 Task: Search one way flight ticket for 1 adult, 1 child, 1 infant in seat in premium economy from Bloomington/normal: Central Illinois Regional Airport At Bloomington-normal to Indianapolis: Indianapolis International Airport on 8-5-2023. Choice of flights is Royal air maroc. Number of bags: 2 carry on bags and 4 checked bags. Price is upto 81000. Outbound departure time preference is 8:45.
Action: Mouse moved to (302, 277)
Screenshot: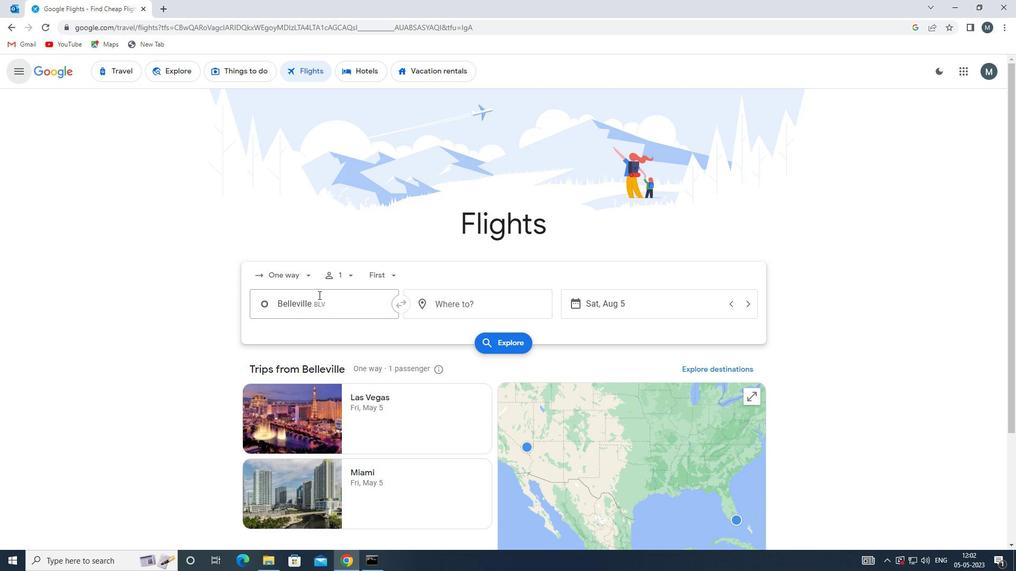 
Action: Mouse pressed left at (302, 277)
Screenshot: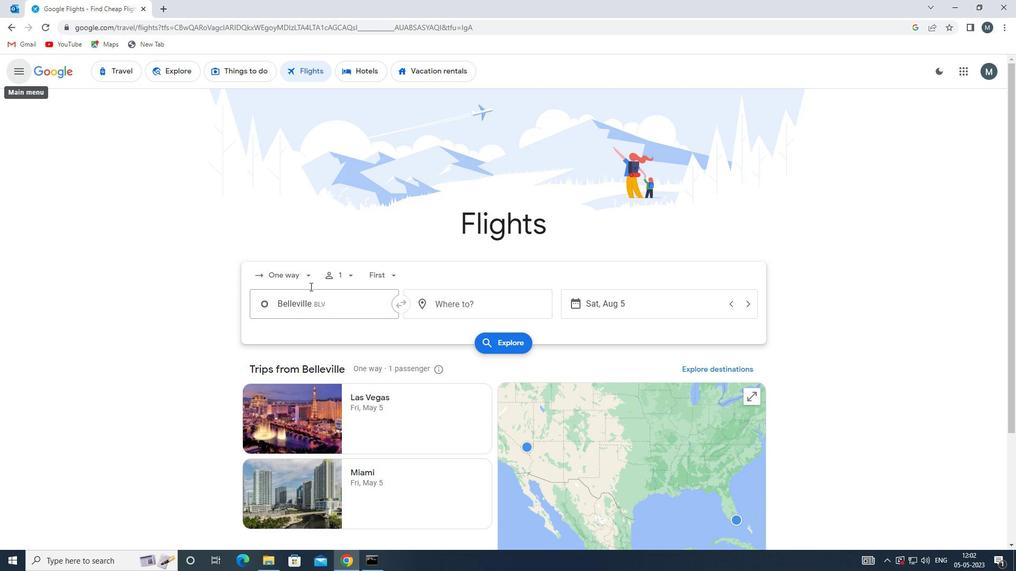 
Action: Mouse moved to (317, 320)
Screenshot: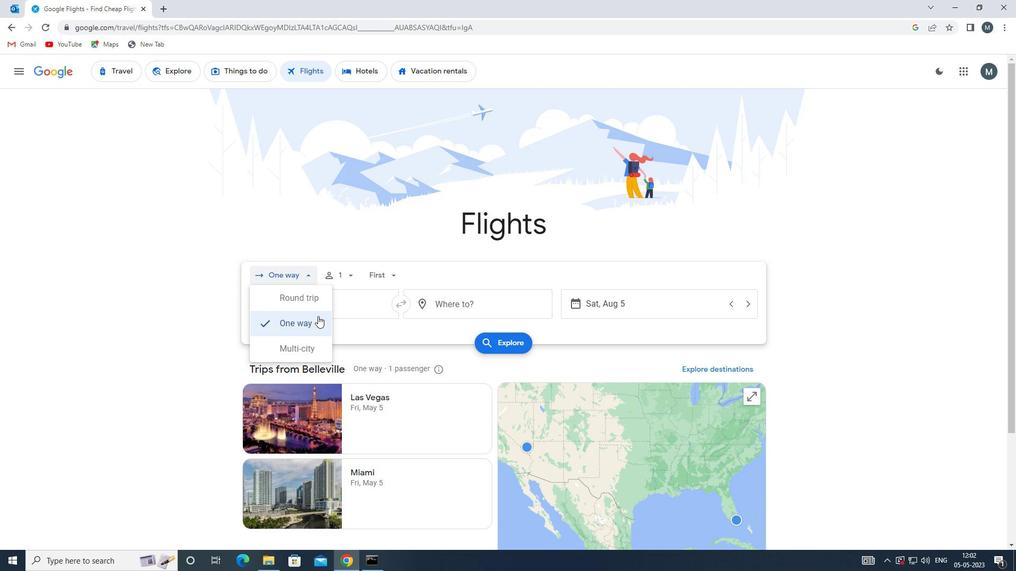 
Action: Mouse pressed left at (317, 320)
Screenshot: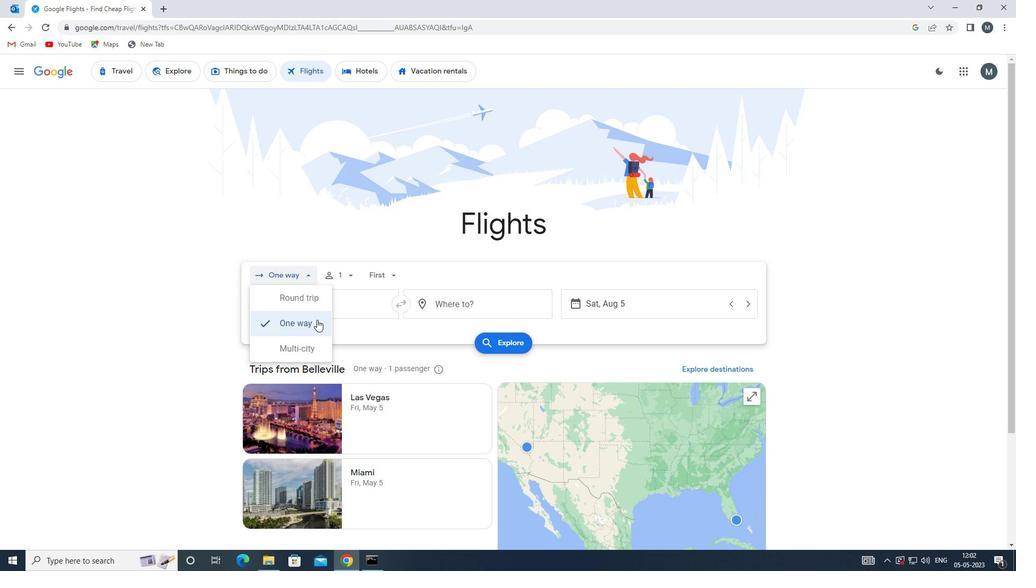 
Action: Mouse moved to (343, 272)
Screenshot: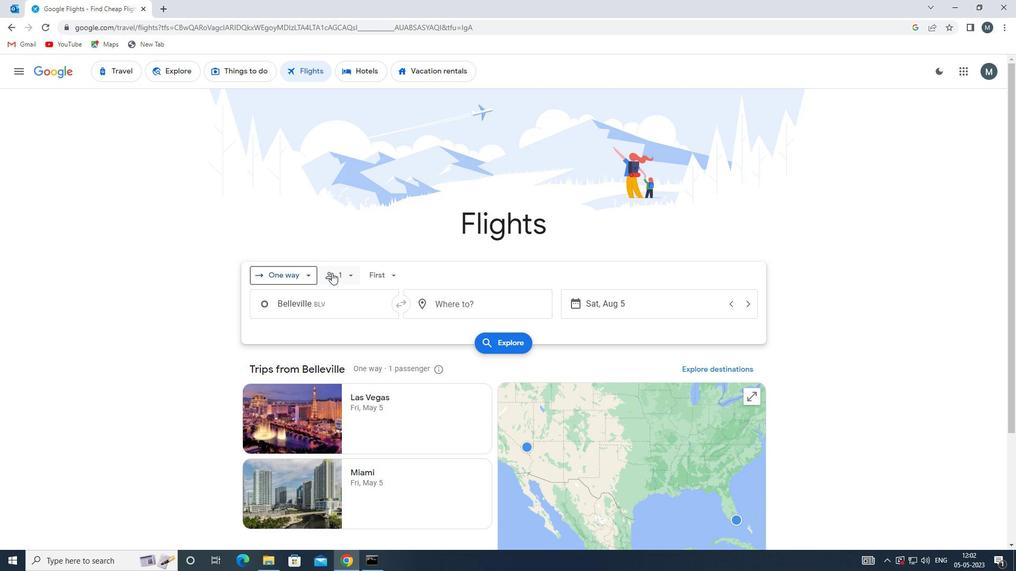 
Action: Mouse pressed left at (343, 272)
Screenshot: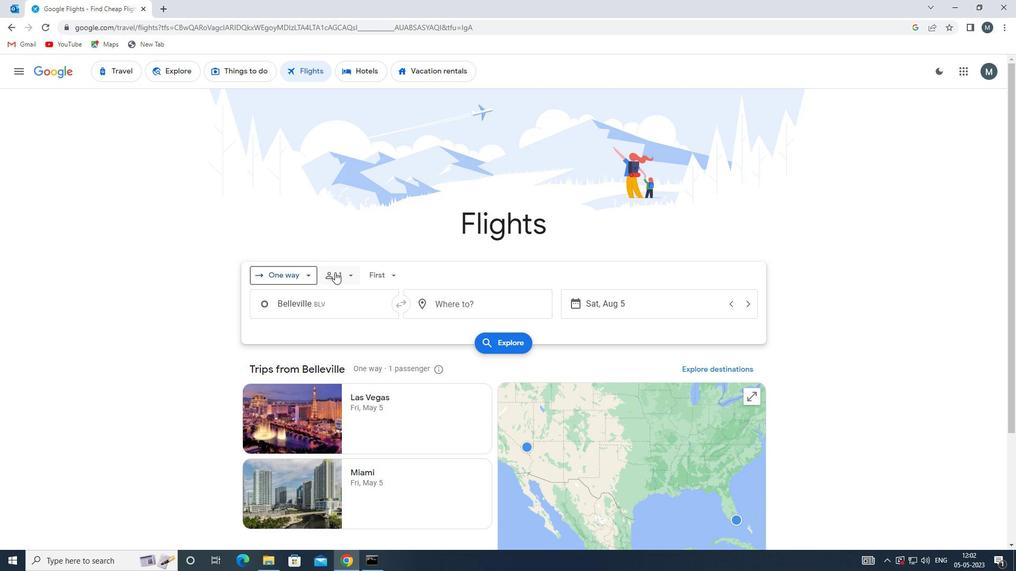 
Action: Mouse moved to (433, 331)
Screenshot: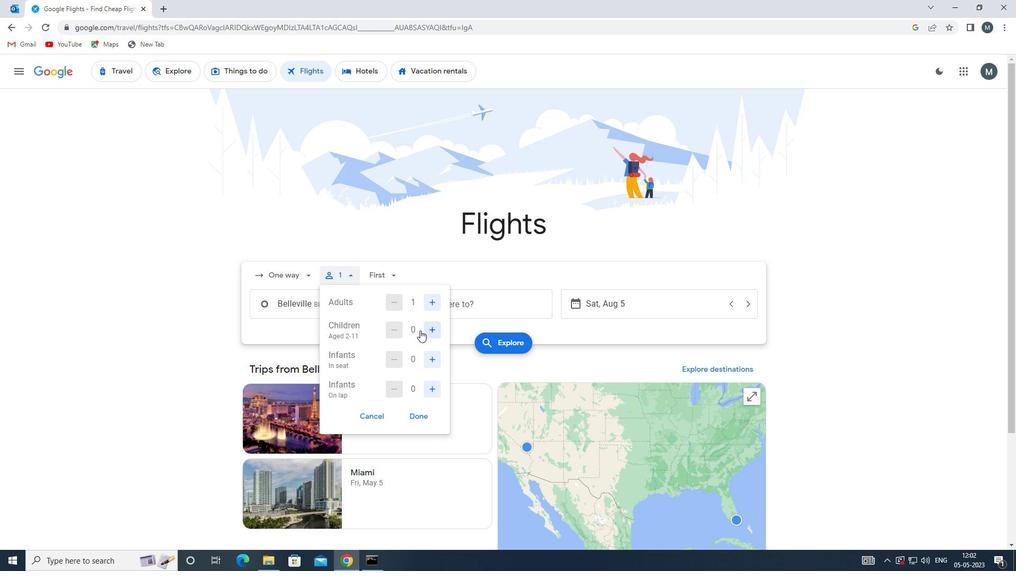
Action: Mouse pressed left at (433, 331)
Screenshot: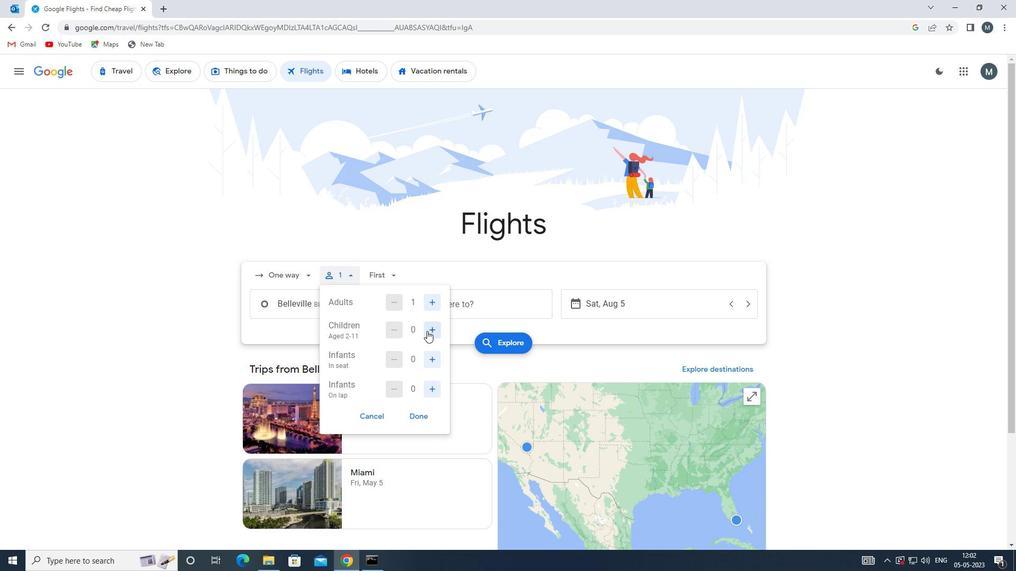 
Action: Mouse moved to (435, 357)
Screenshot: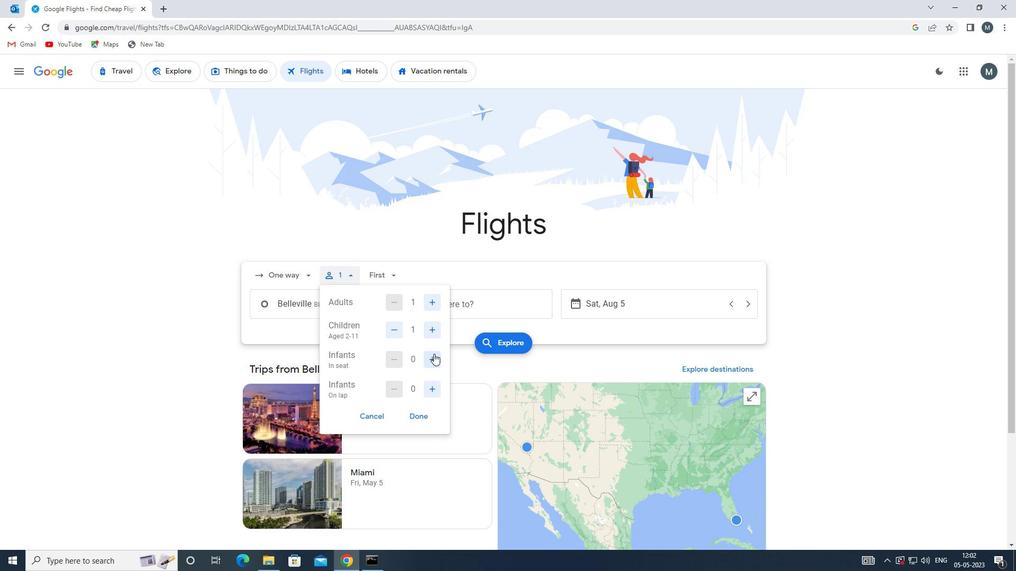 
Action: Mouse pressed left at (435, 357)
Screenshot: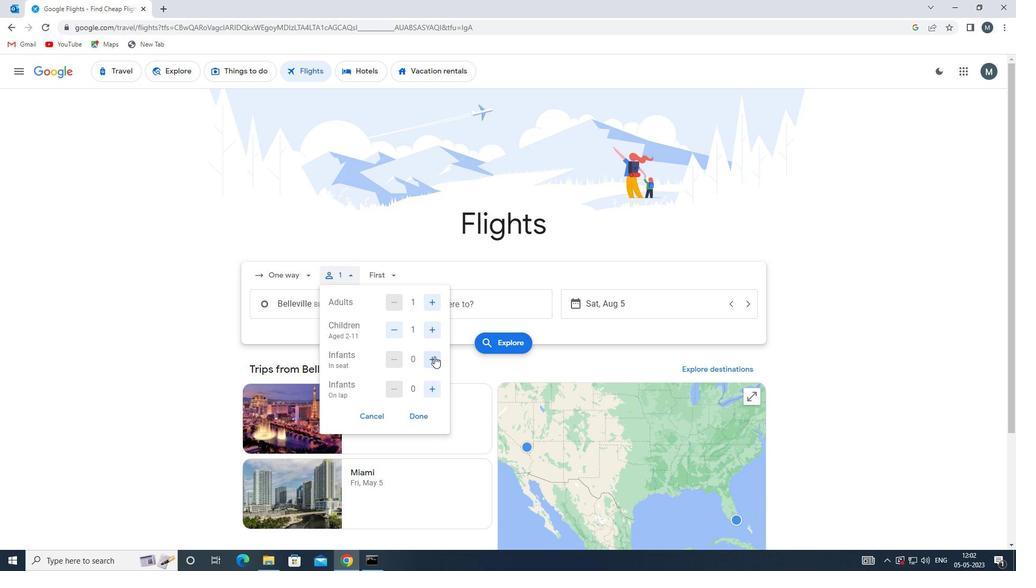 
Action: Mouse moved to (430, 418)
Screenshot: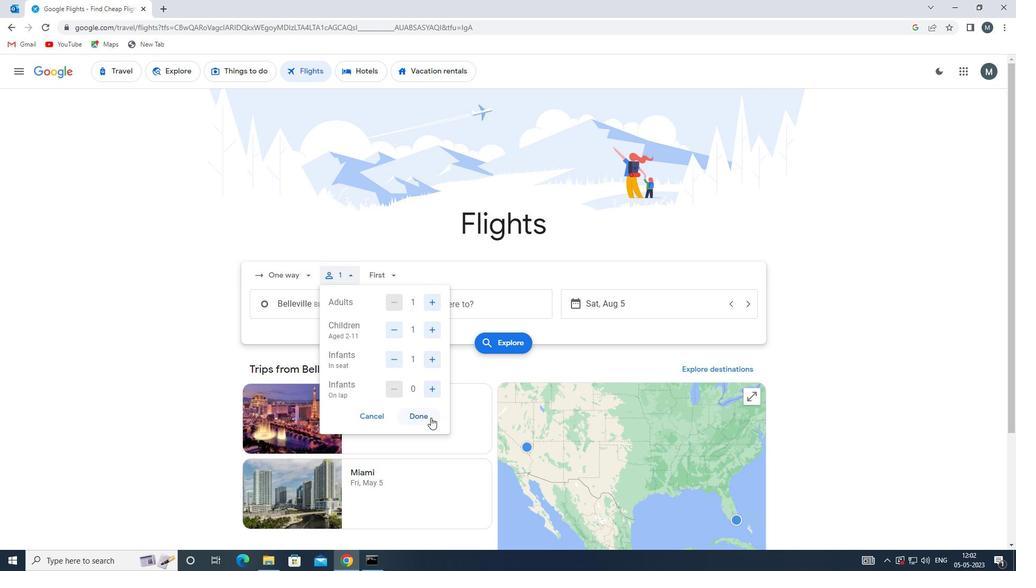 
Action: Mouse pressed left at (430, 418)
Screenshot: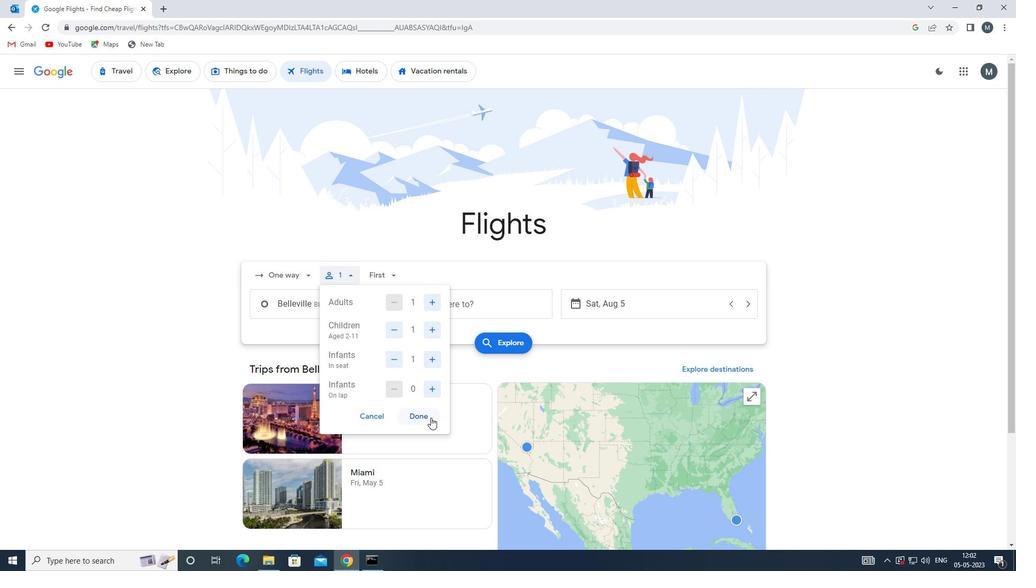 
Action: Mouse moved to (389, 277)
Screenshot: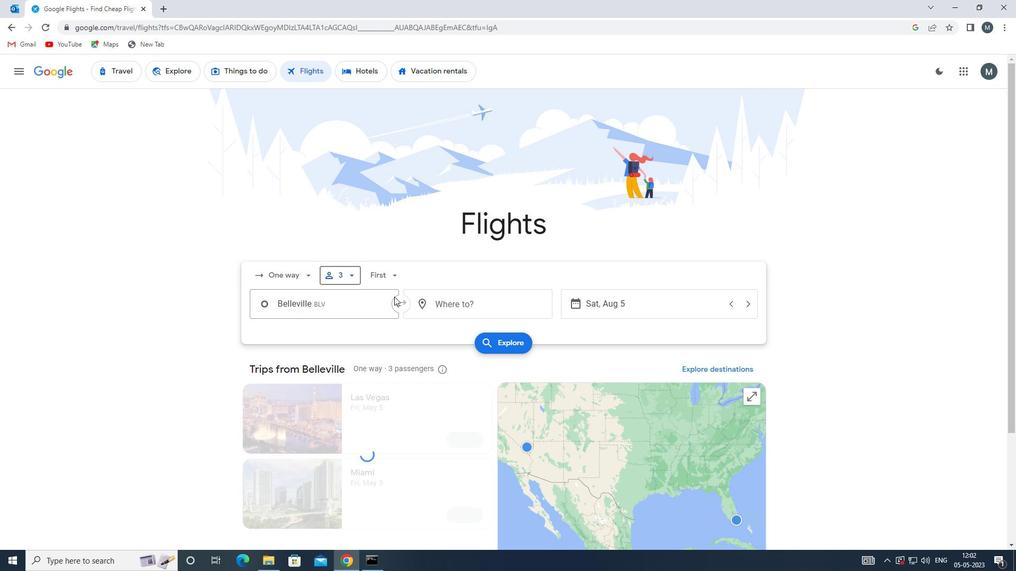 
Action: Mouse pressed left at (389, 277)
Screenshot: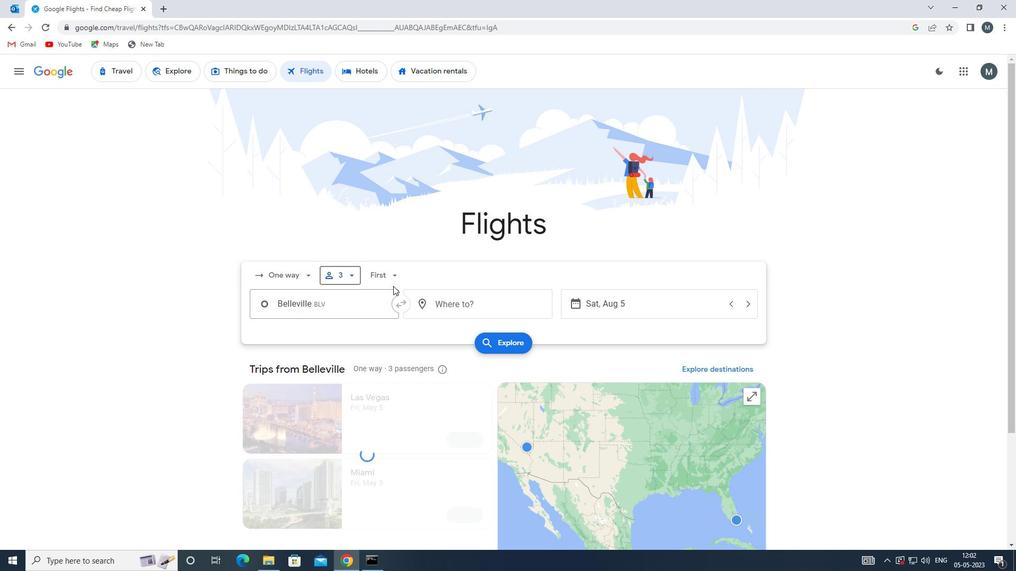 
Action: Mouse moved to (407, 320)
Screenshot: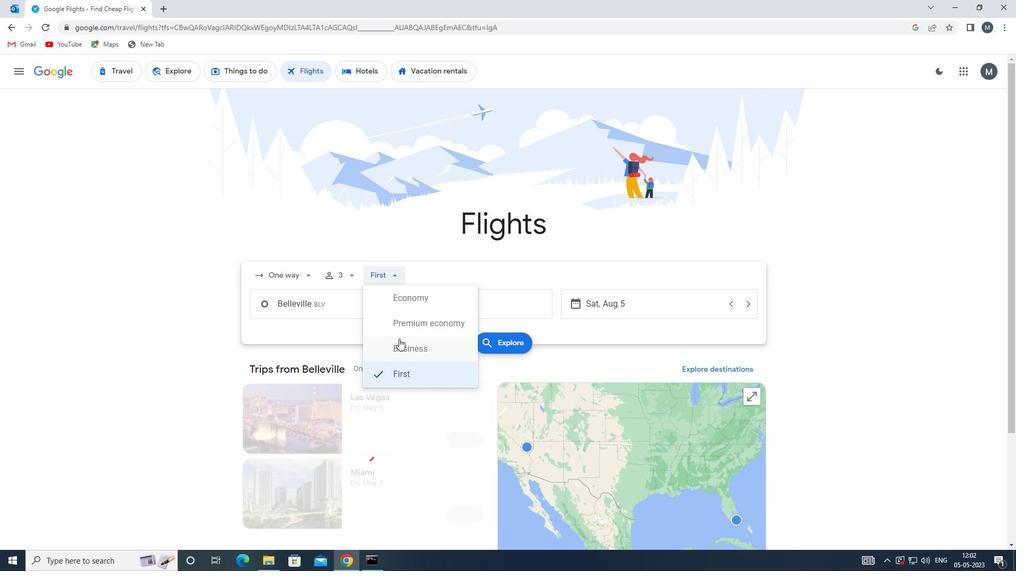 
Action: Mouse pressed left at (407, 320)
Screenshot: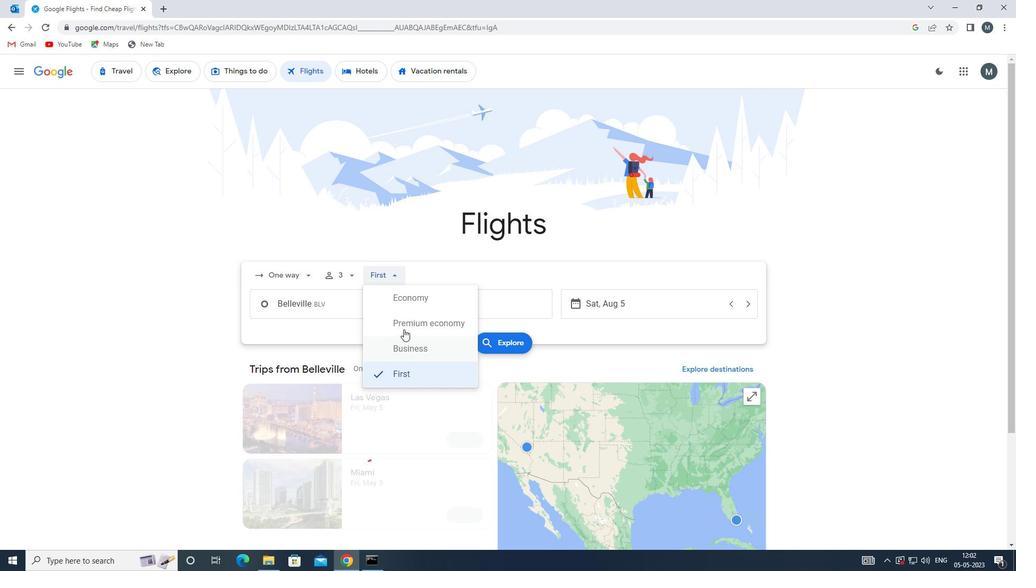 
Action: Mouse moved to (346, 309)
Screenshot: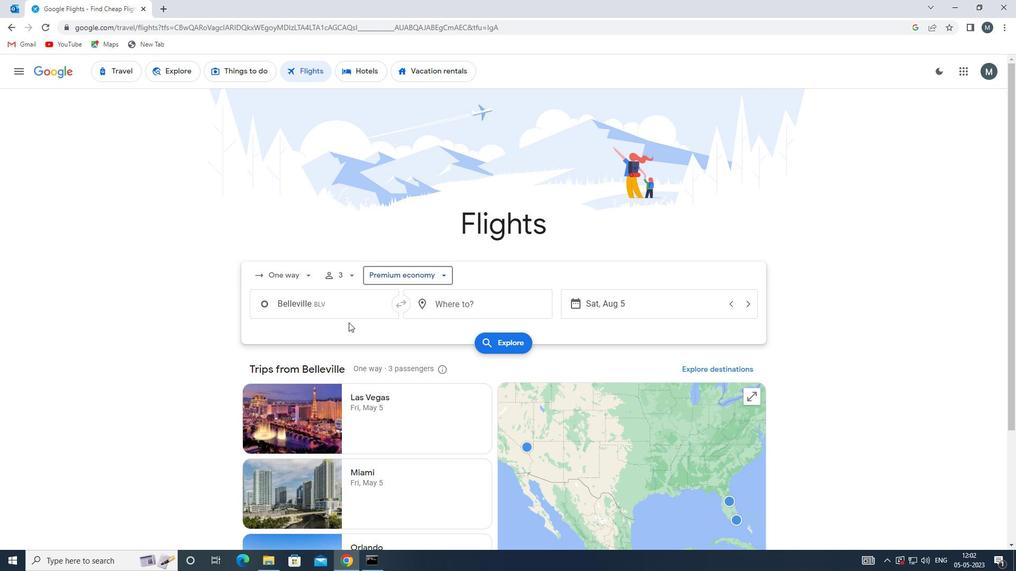 
Action: Mouse pressed left at (346, 309)
Screenshot: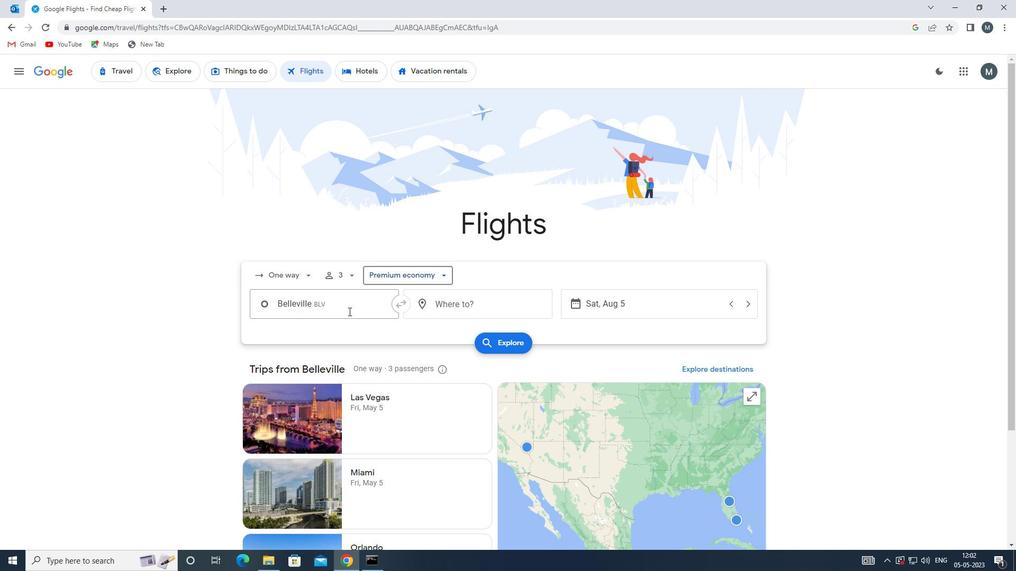 
Action: Key pressed cental<Key.space><Key.backspace><Key.backspace><Key.backspace>ral<Key.space>ill
Screenshot: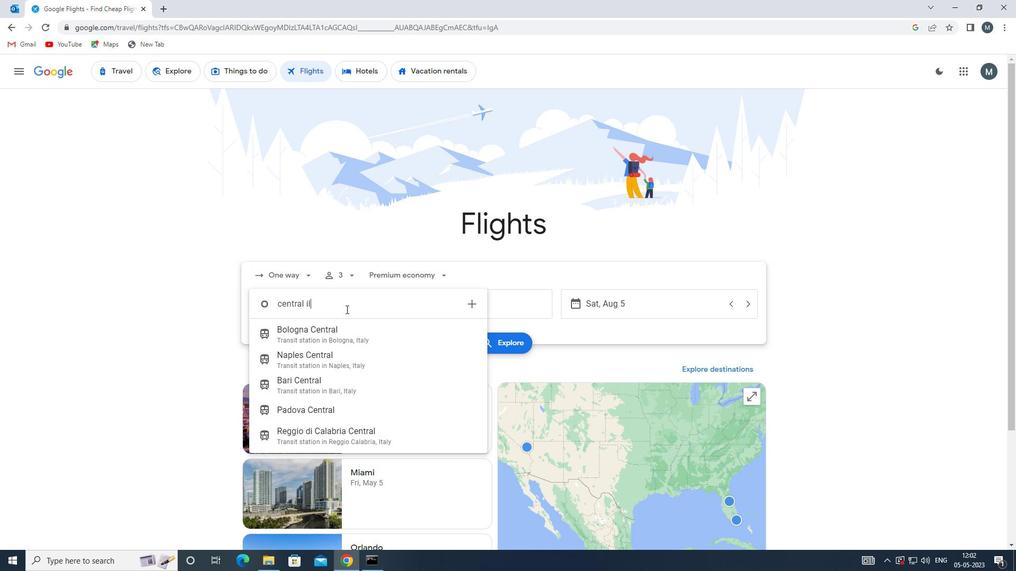 
Action: Mouse moved to (368, 326)
Screenshot: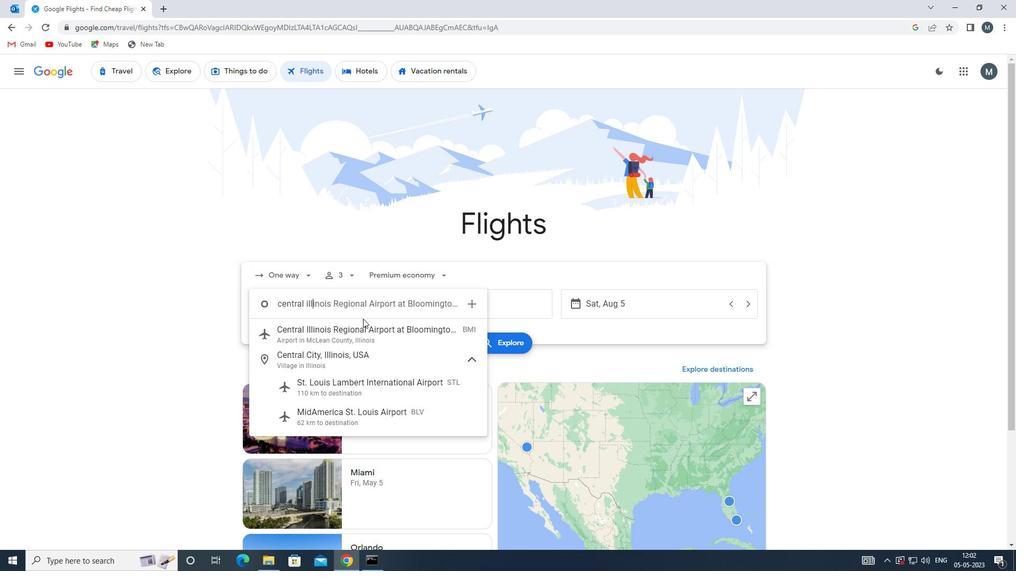 
Action: Mouse pressed left at (368, 326)
Screenshot: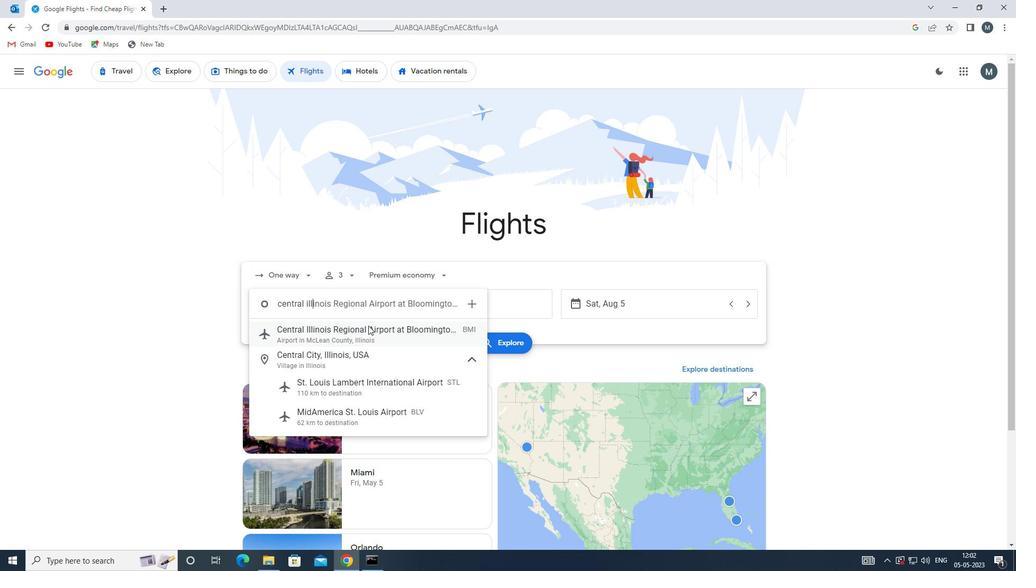 
Action: Mouse moved to (489, 301)
Screenshot: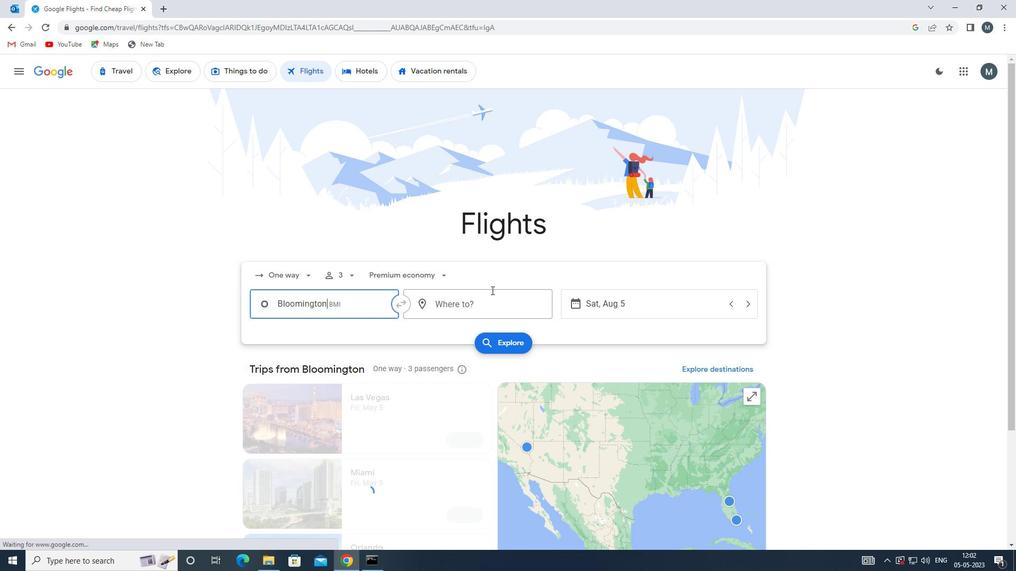 
Action: Mouse pressed left at (489, 301)
Screenshot: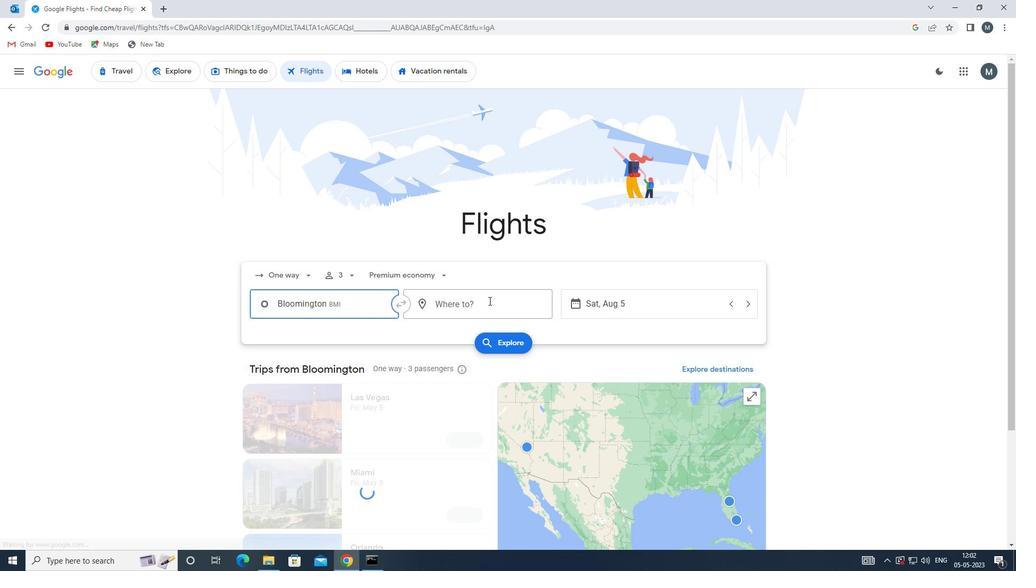 
Action: Key pressed ind
Screenshot: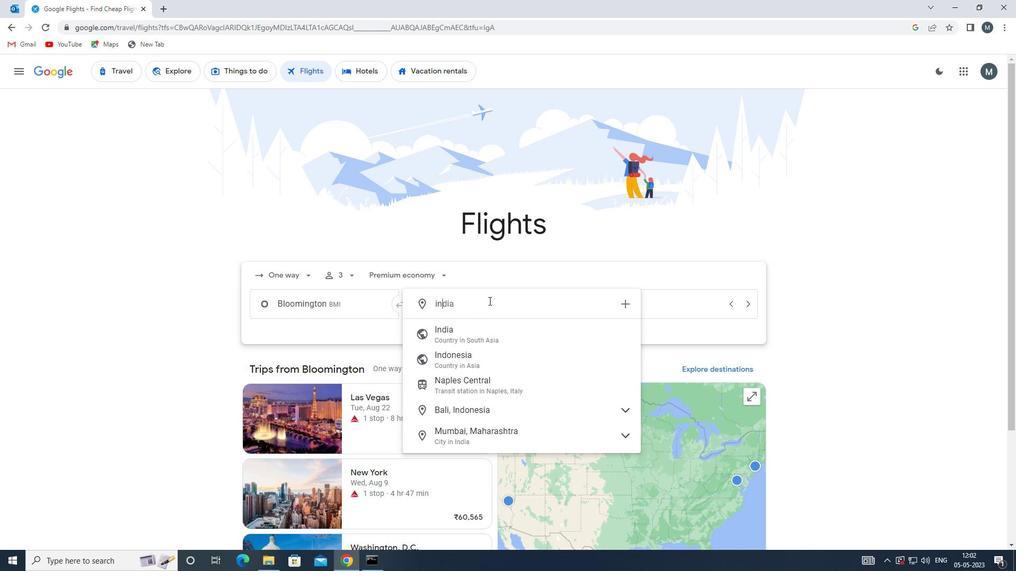 
Action: Mouse moved to (484, 330)
Screenshot: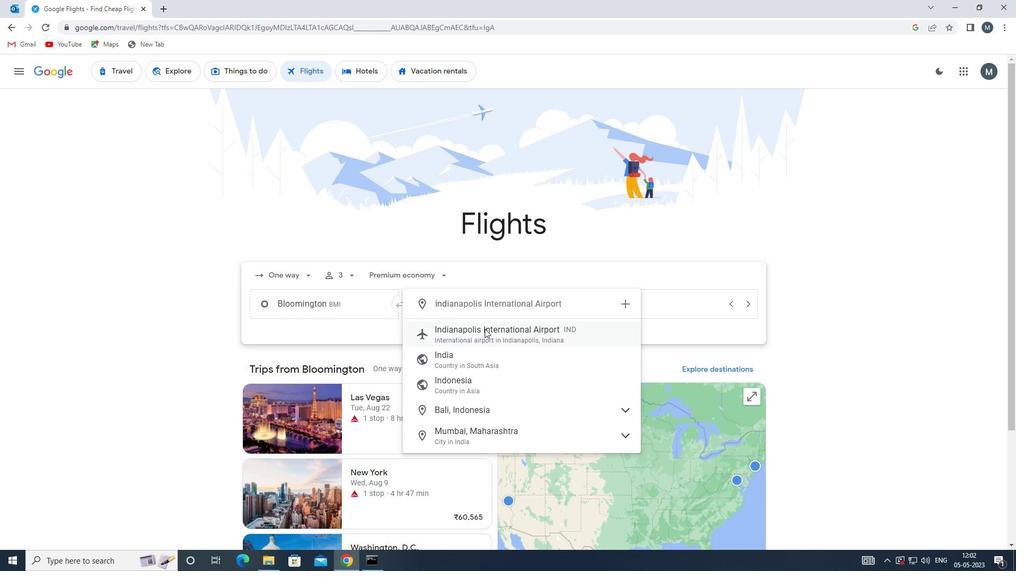 
Action: Mouse pressed left at (484, 330)
Screenshot: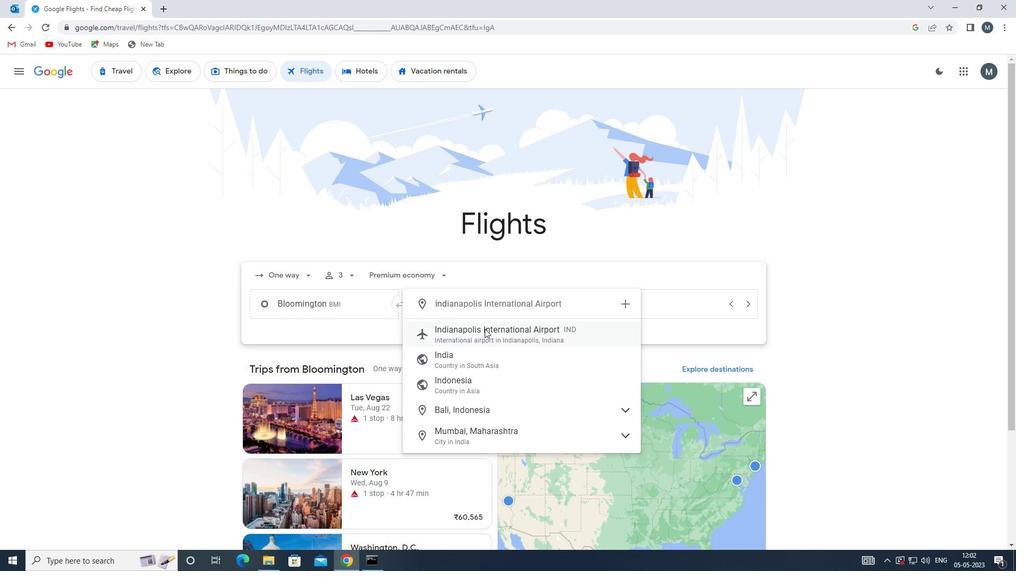 
Action: Mouse moved to (595, 310)
Screenshot: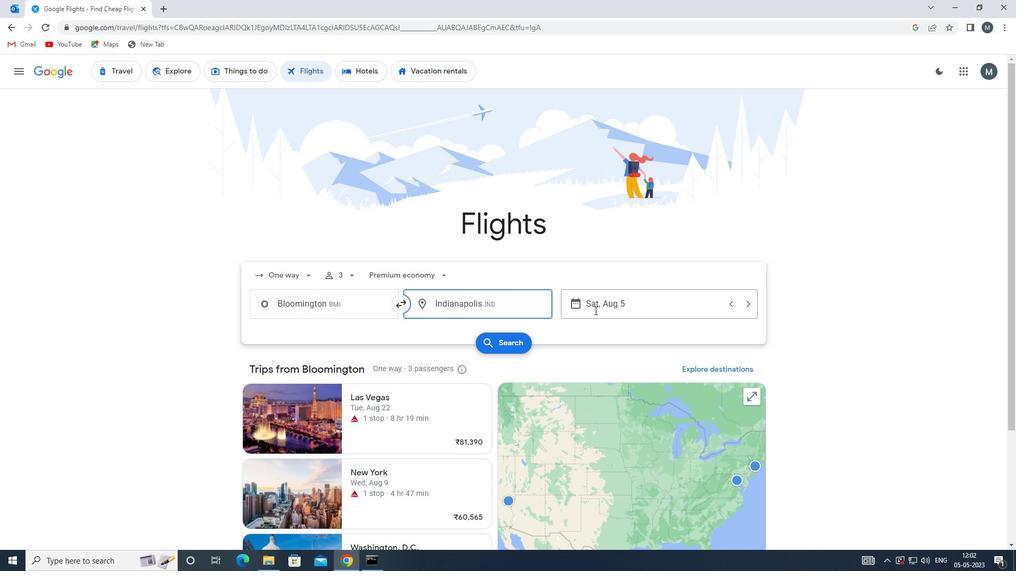 
Action: Mouse pressed left at (595, 310)
Screenshot: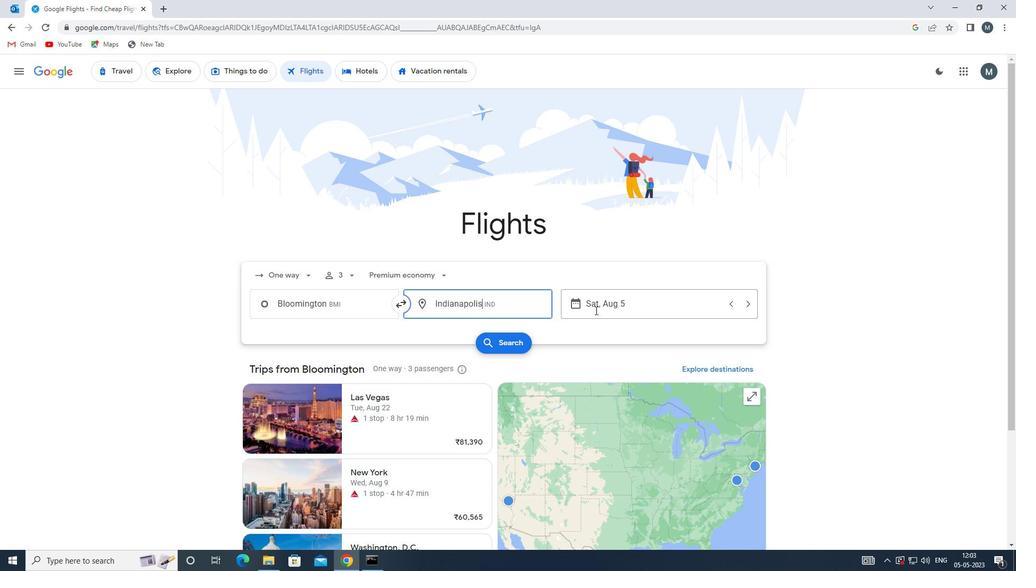 
Action: Mouse moved to (532, 360)
Screenshot: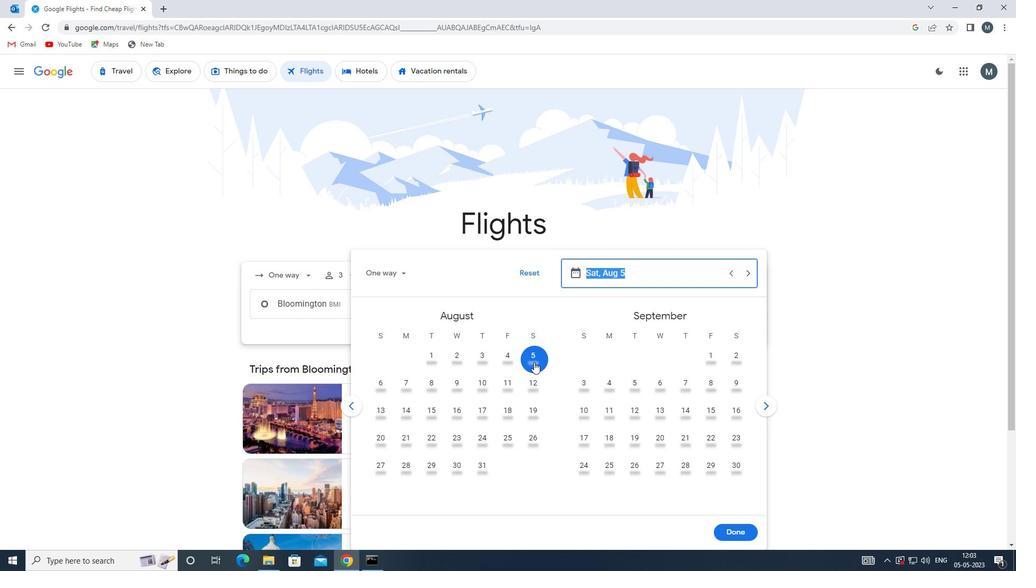 
Action: Mouse pressed left at (532, 360)
Screenshot: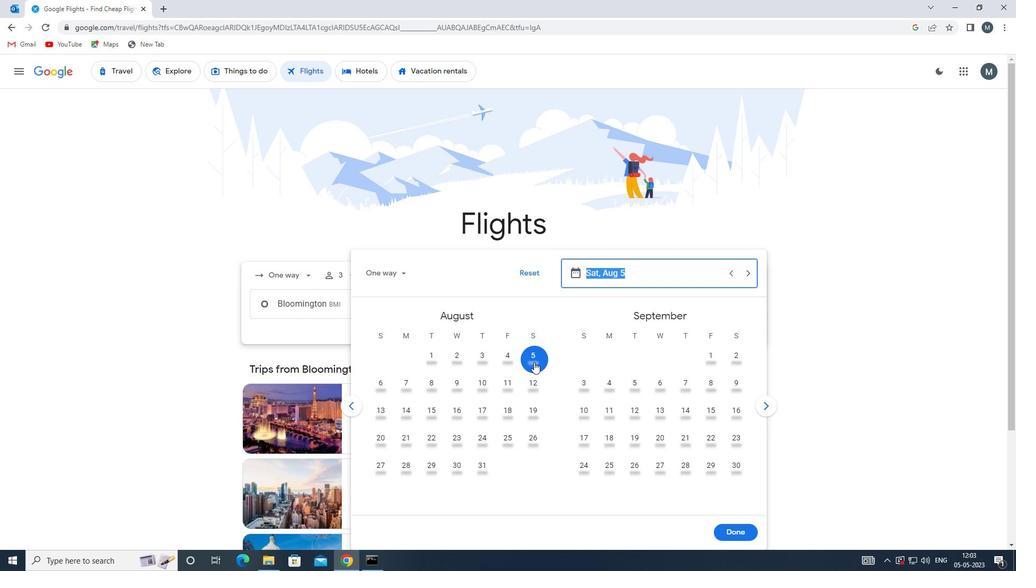 
Action: Mouse moved to (734, 540)
Screenshot: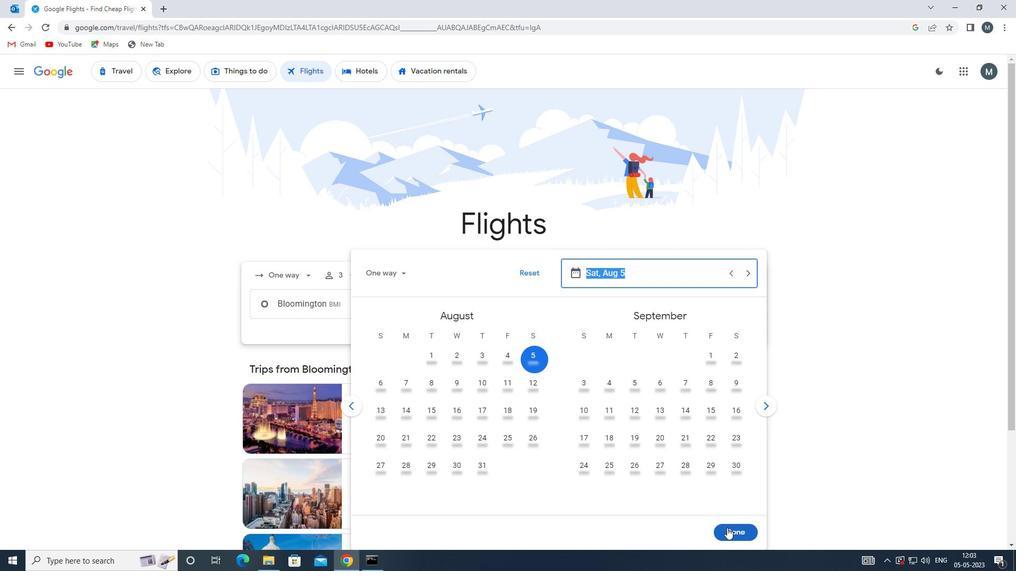 
Action: Mouse pressed left at (734, 540)
Screenshot: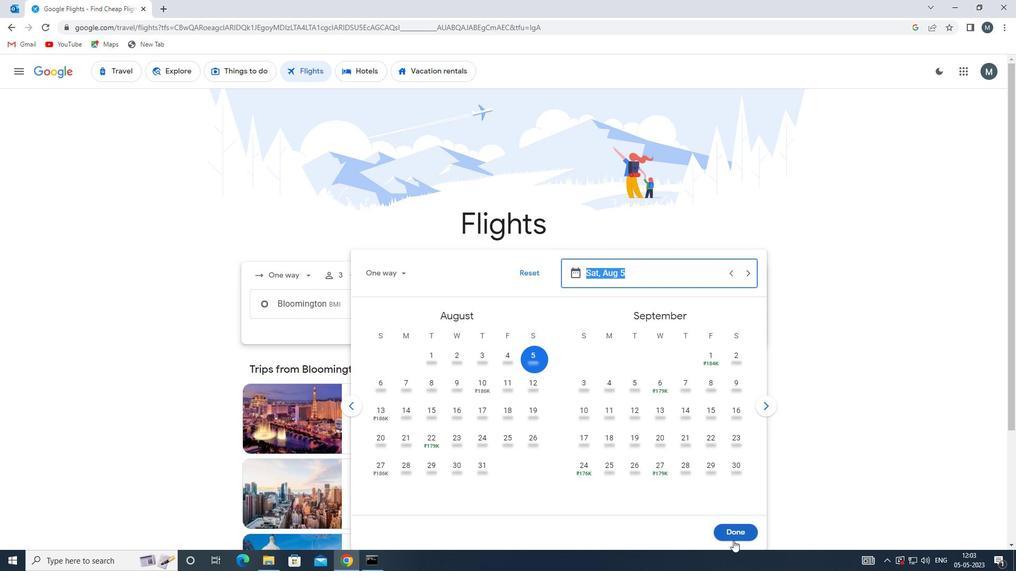 
Action: Mouse moved to (497, 342)
Screenshot: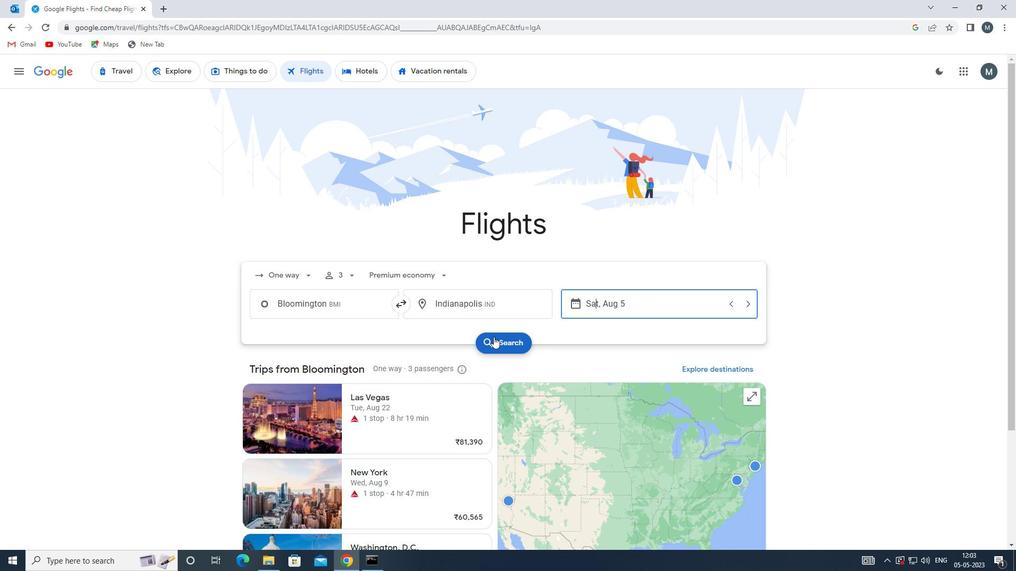 
Action: Mouse pressed left at (497, 342)
Screenshot: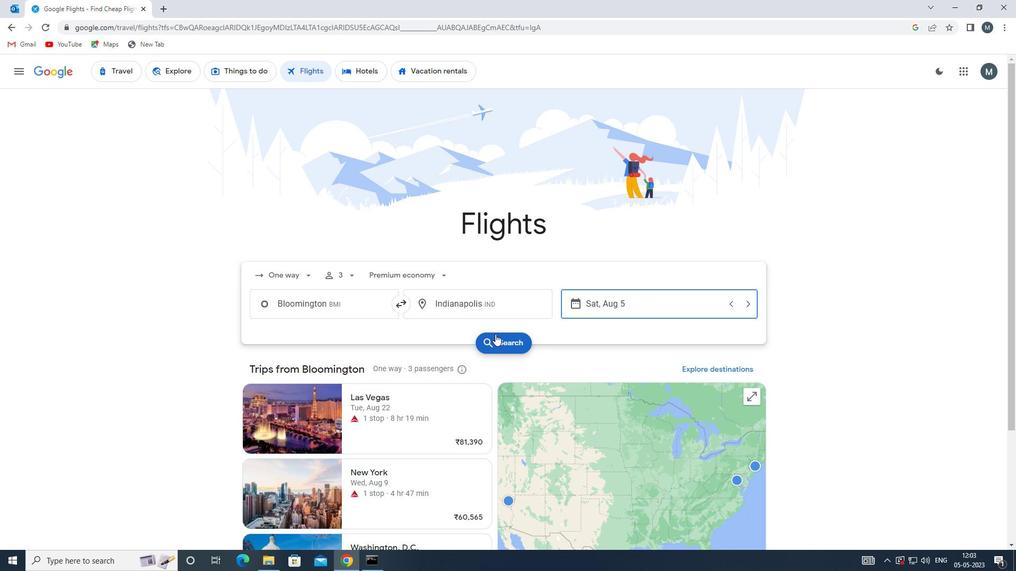 
Action: Mouse moved to (252, 166)
Screenshot: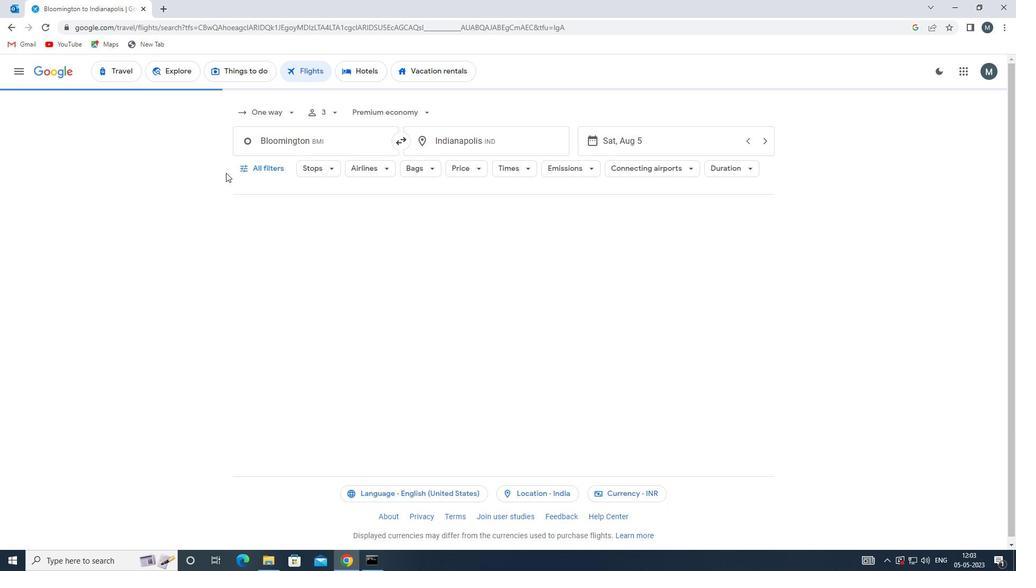 
Action: Mouse pressed left at (252, 166)
Screenshot: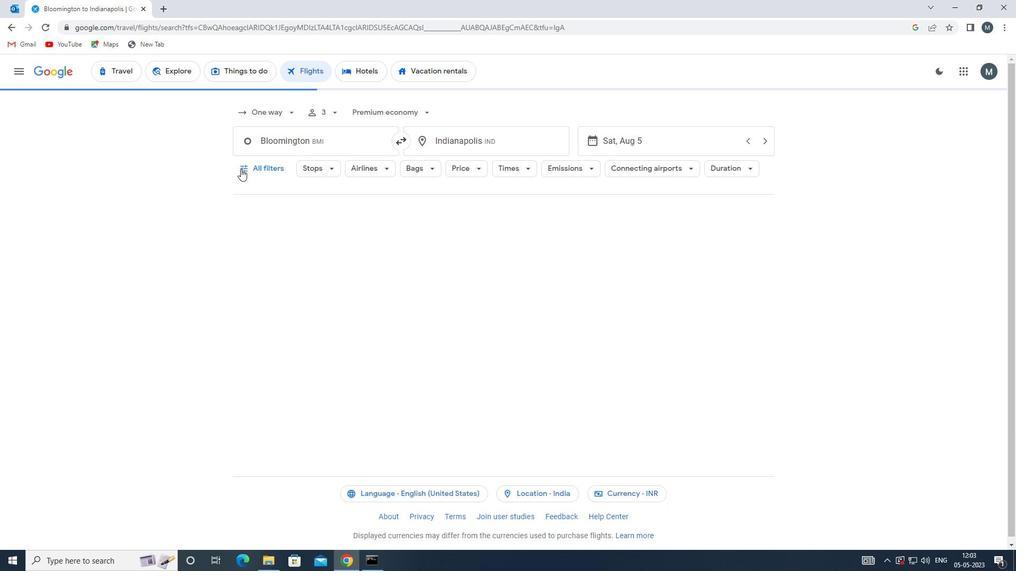 
Action: Mouse moved to (262, 301)
Screenshot: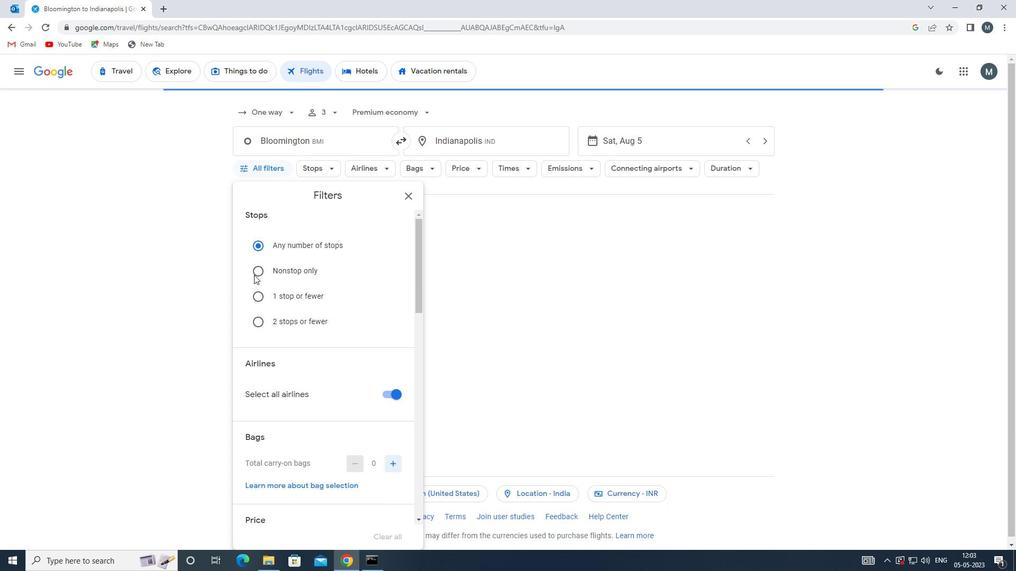 
Action: Mouse scrolled (262, 300) with delta (0, 0)
Screenshot: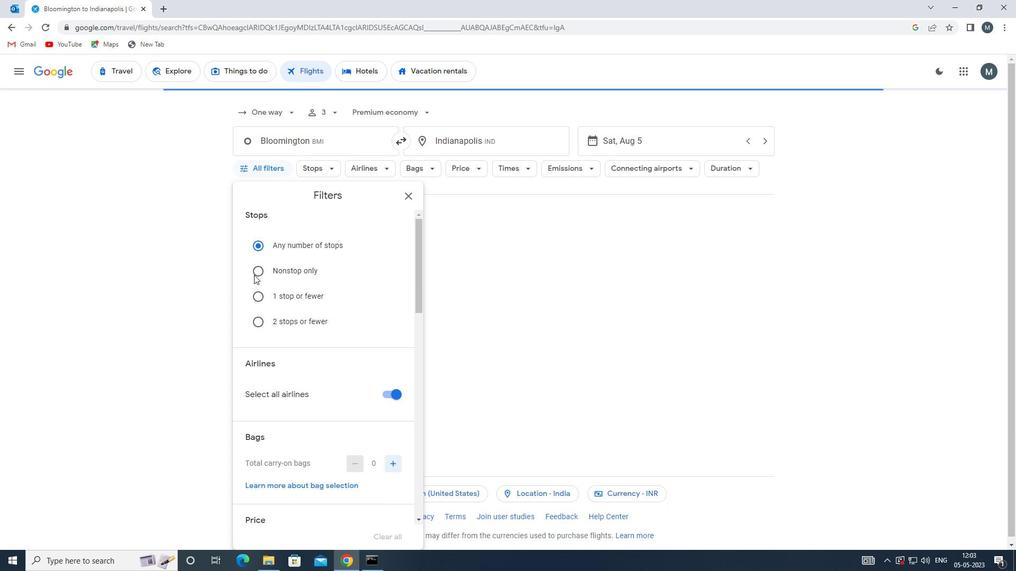 
Action: Mouse moved to (266, 310)
Screenshot: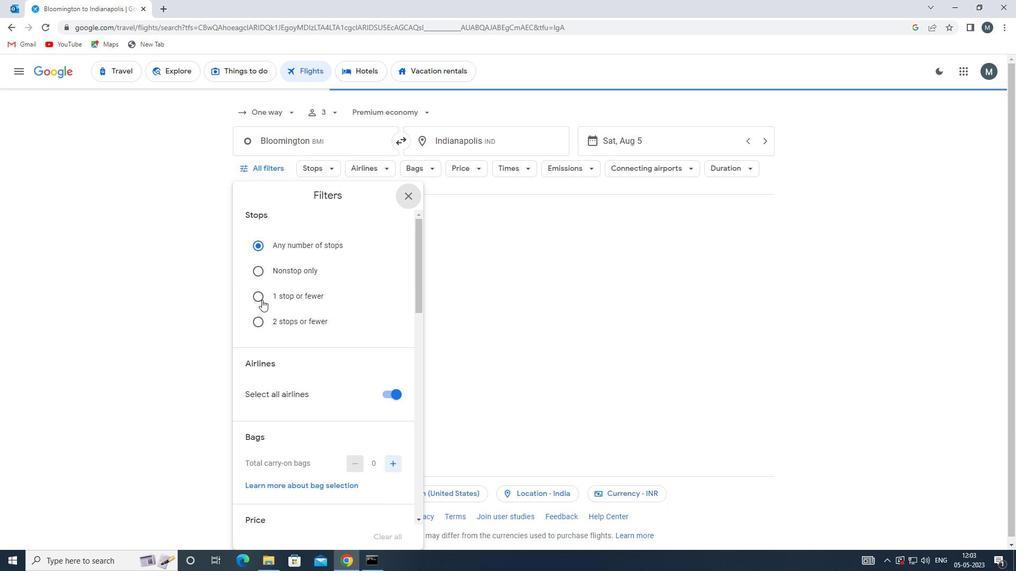 
Action: Mouse scrolled (266, 310) with delta (0, 0)
Screenshot: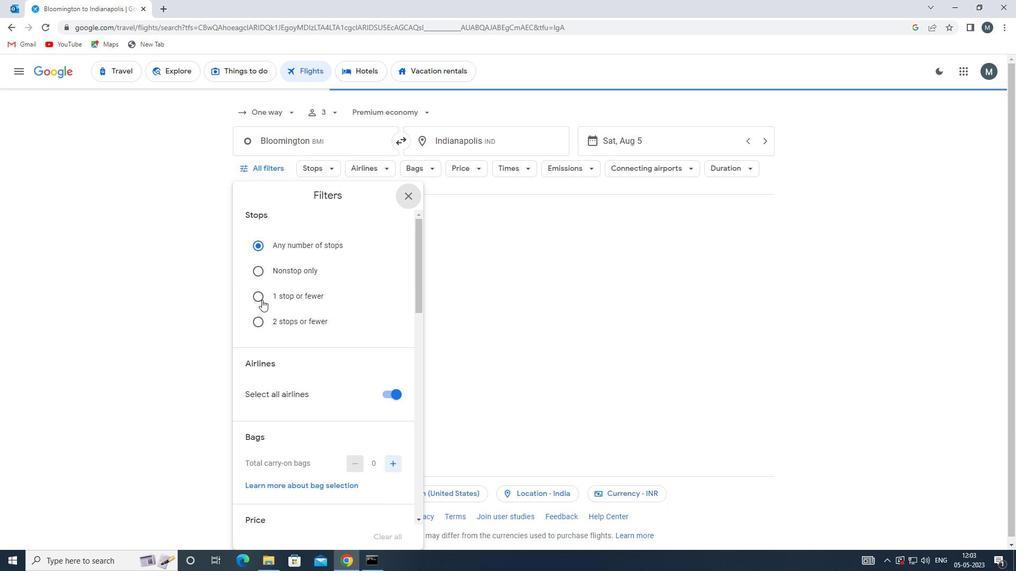 
Action: Mouse moved to (384, 301)
Screenshot: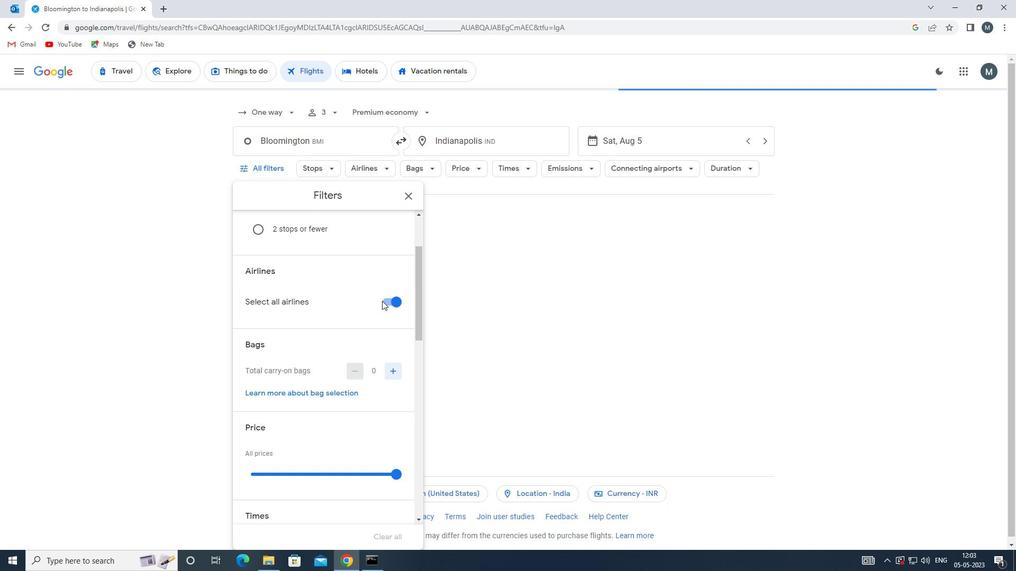 
Action: Mouse pressed left at (384, 301)
Screenshot: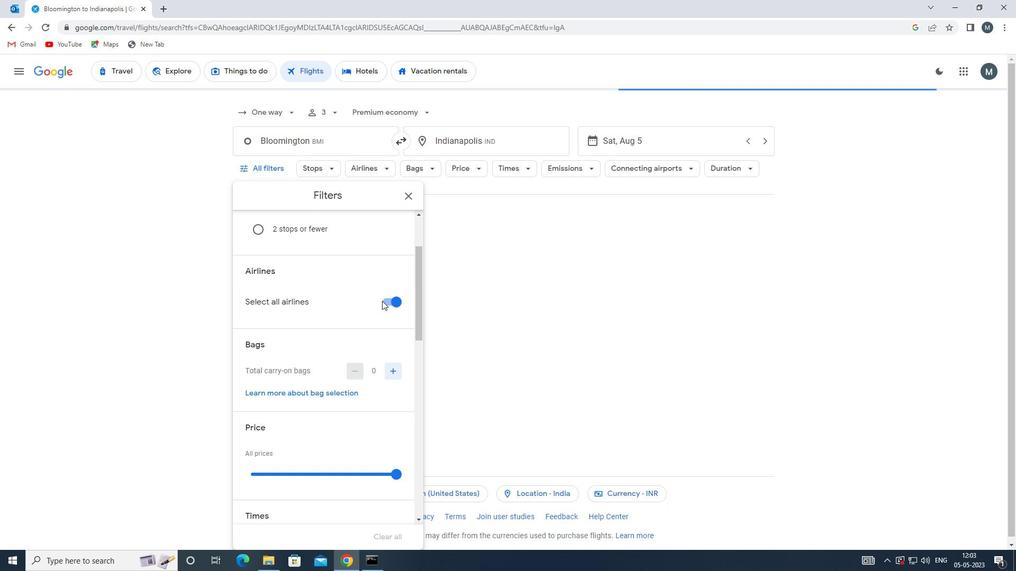 
Action: Mouse moved to (395, 301)
Screenshot: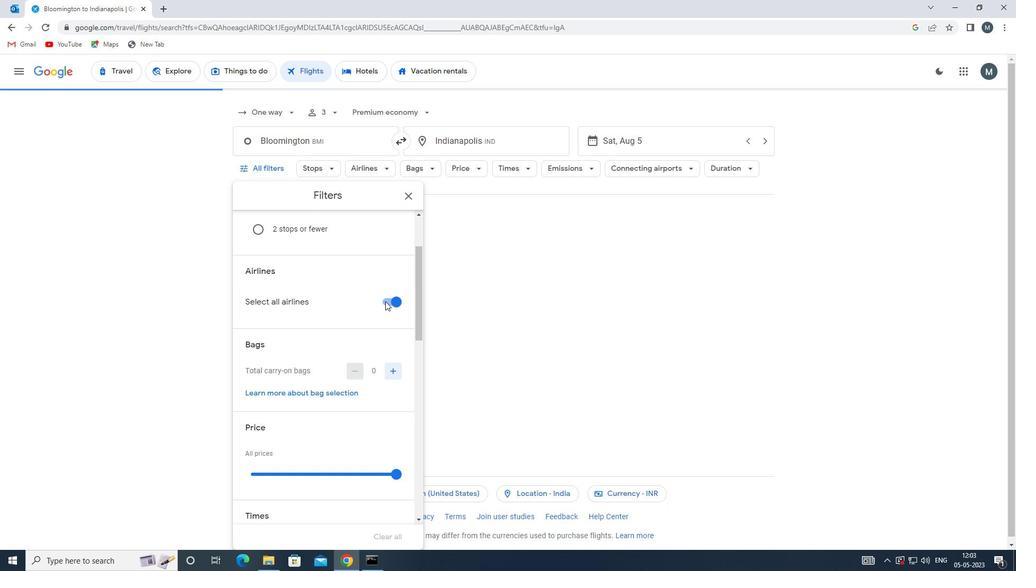 
Action: Mouse pressed left at (395, 301)
Screenshot: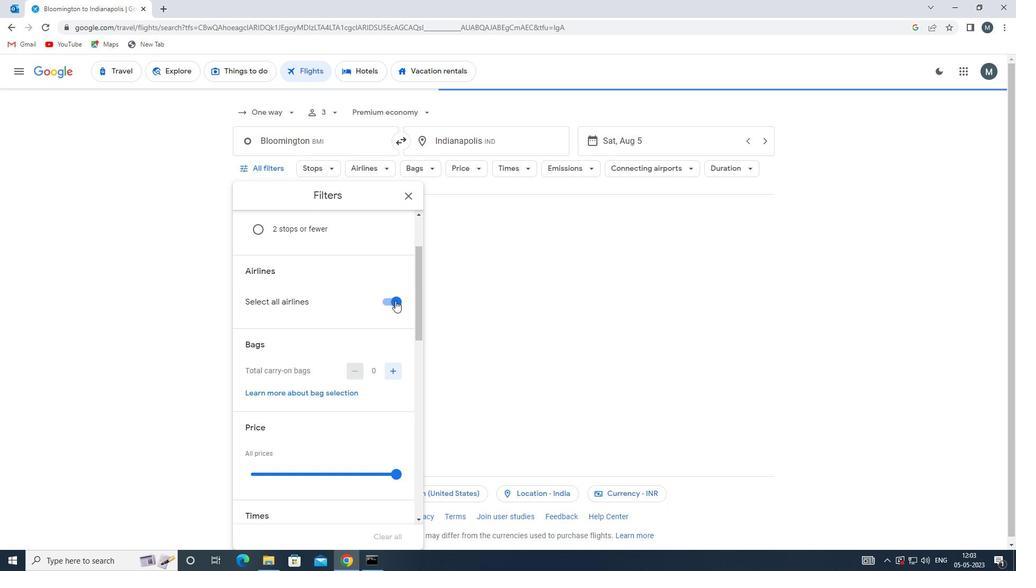 
Action: Mouse moved to (389, 288)
Screenshot: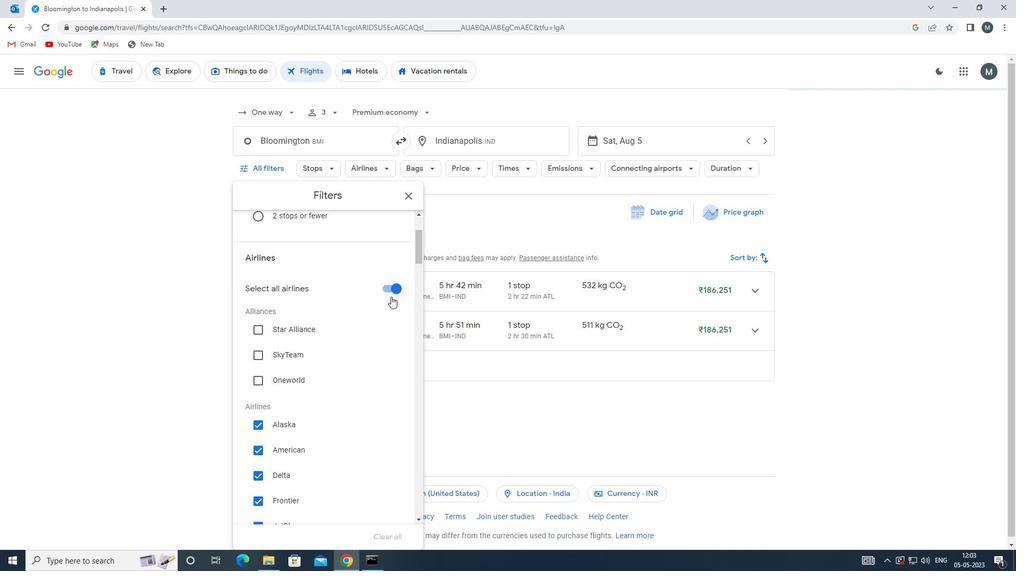 
Action: Mouse pressed left at (389, 288)
Screenshot: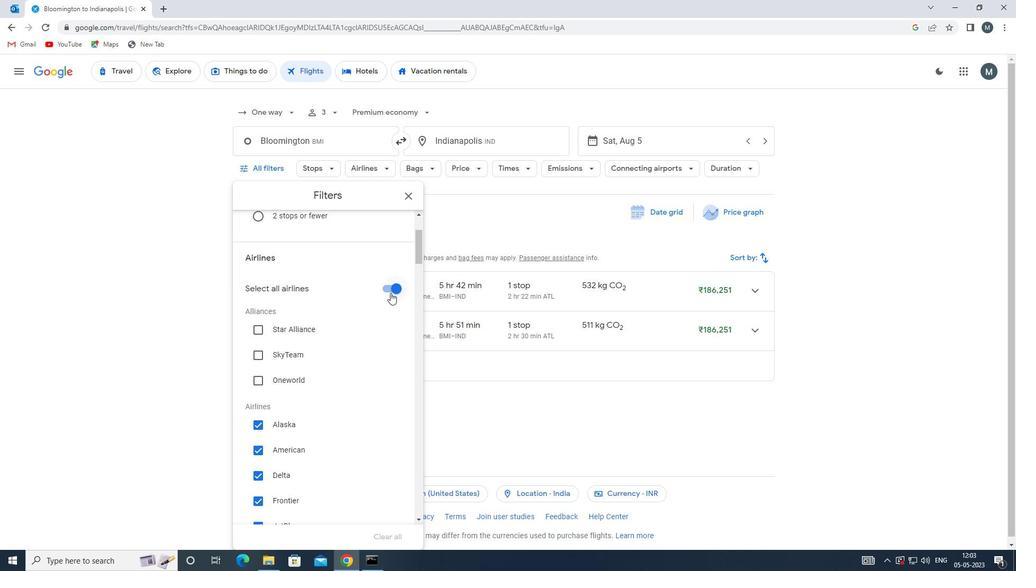
Action: Mouse moved to (343, 284)
Screenshot: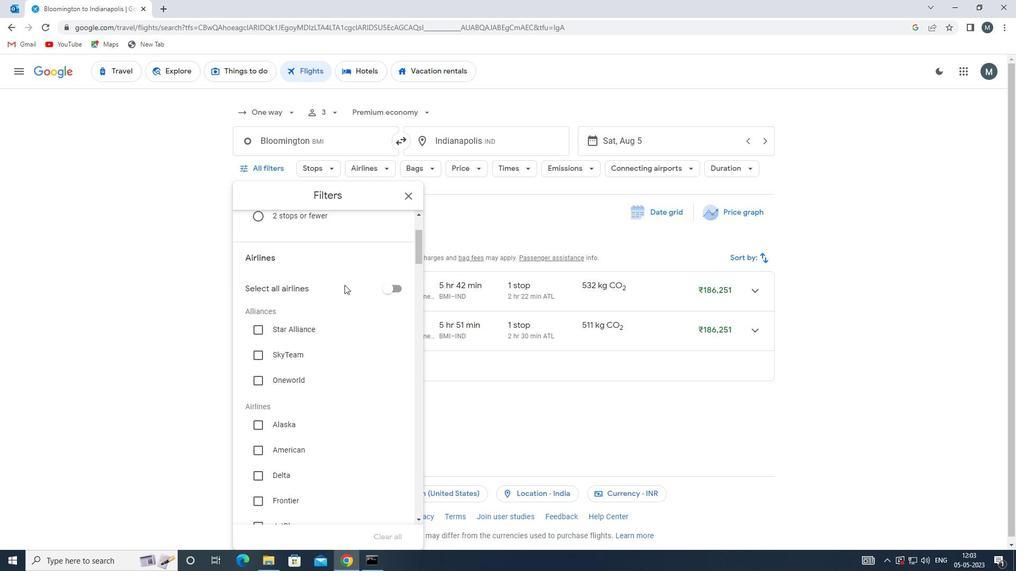 
Action: Mouse scrolled (343, 283) with delta (0, 0)
Screenshot: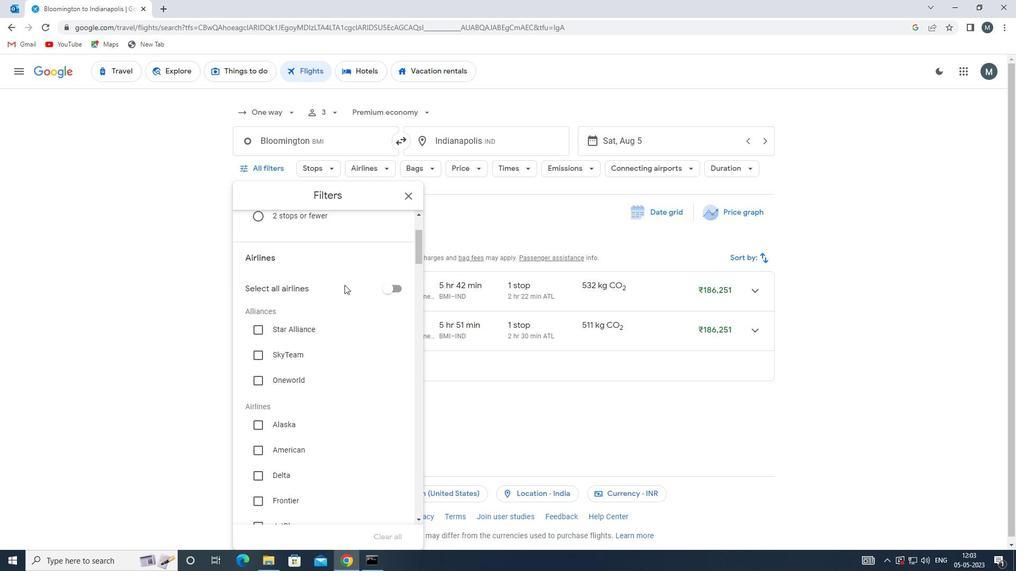 
Action: Mouse moved to (334, 295)
Screenshot: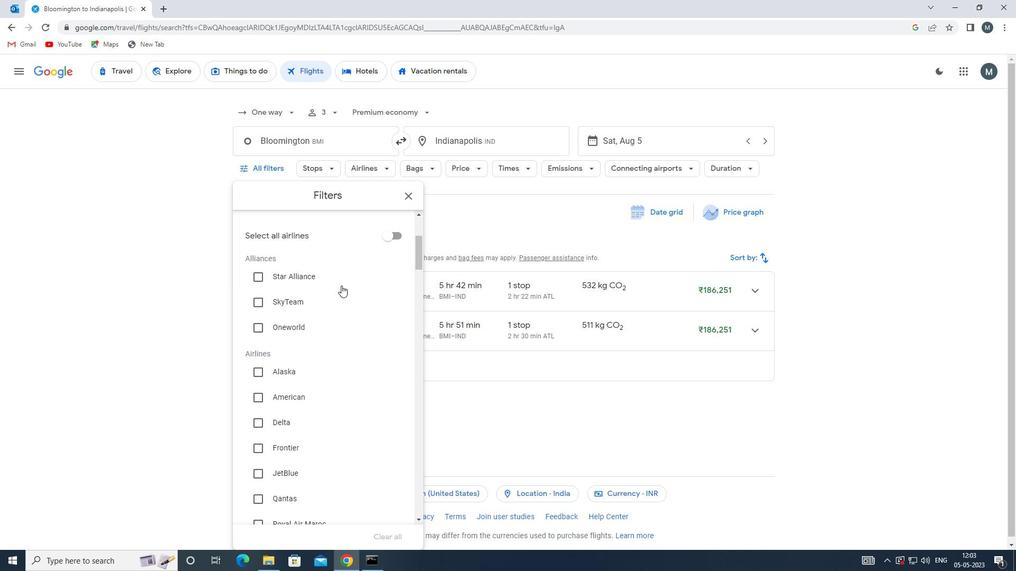 
Action: Mouse scrolled (334, 295) with delta (0, 0)
Screenshot: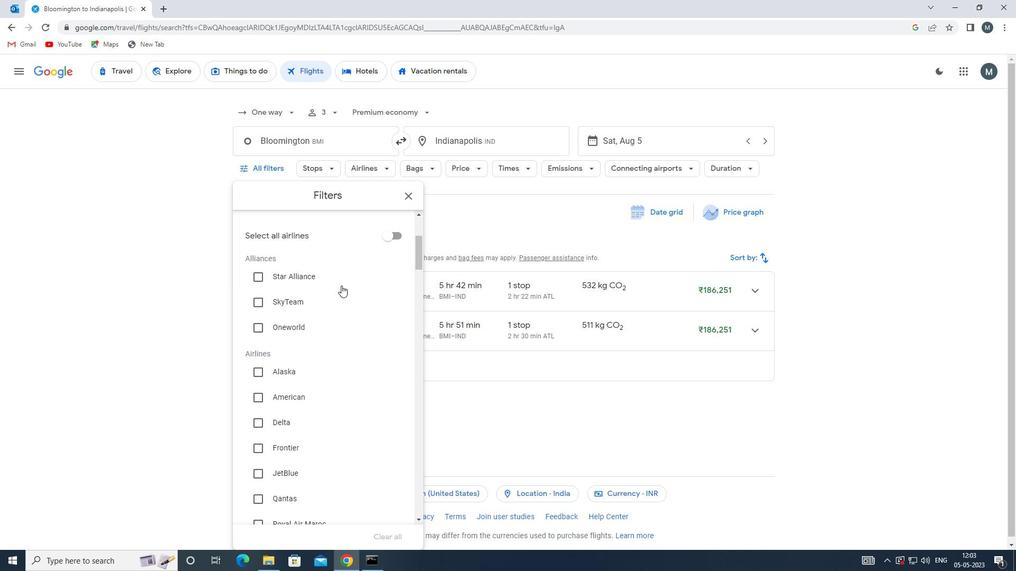 
Action: Mouse moved to (330, 298)
Screenshot: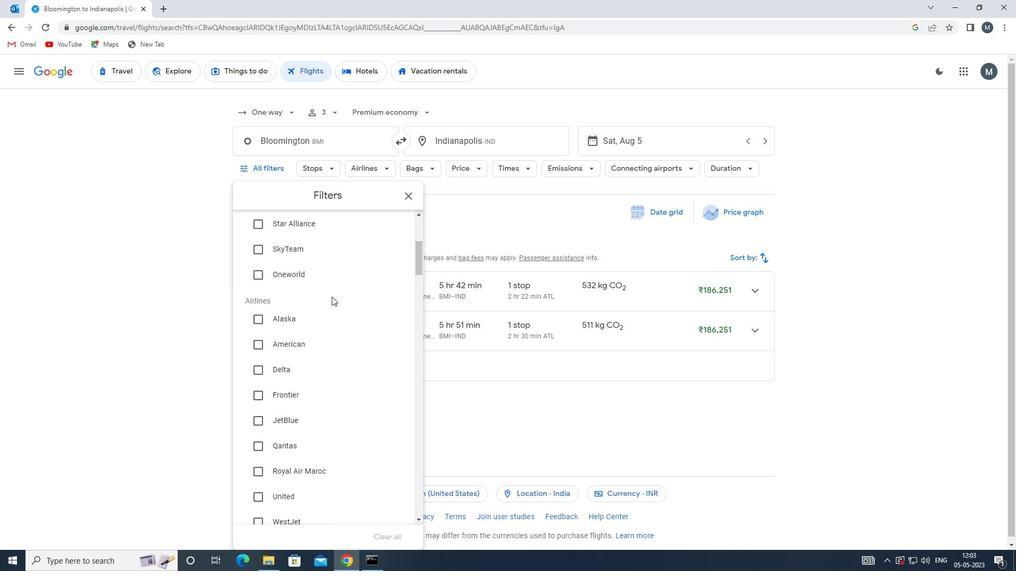 
Action: Mouse scrolled (330, 298) with delta (0, 0)
Screenshot: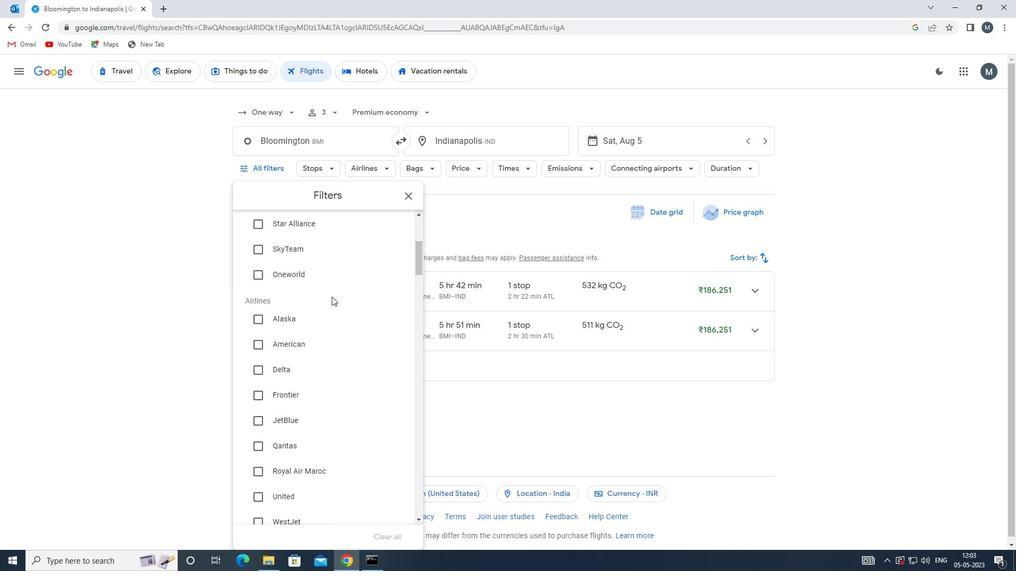 
Action: Mouse moved to (326, 304)
Screenshot: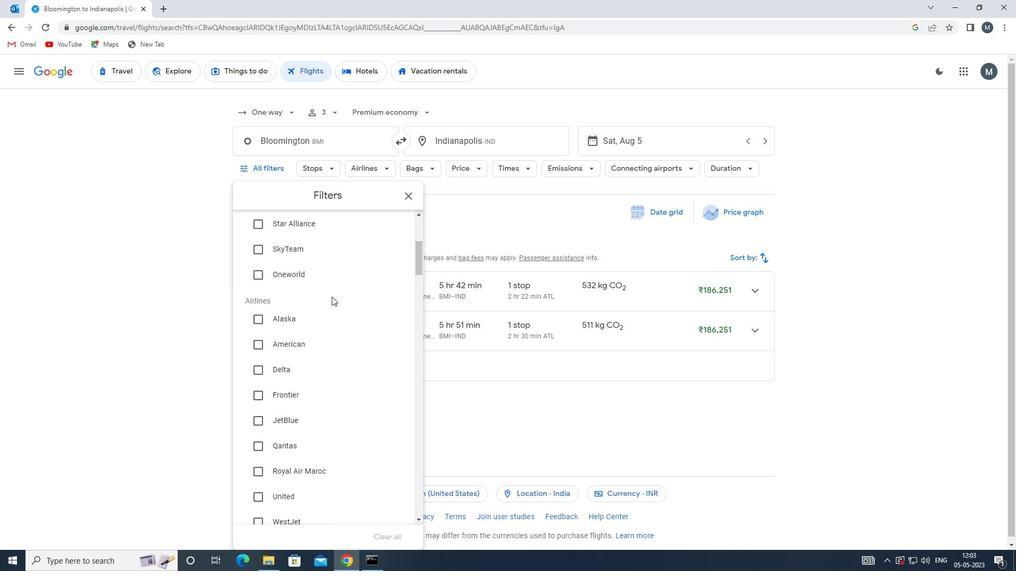 
Action: Mouse scrolled (326, 303) with delta (0, 0)
Screenshot: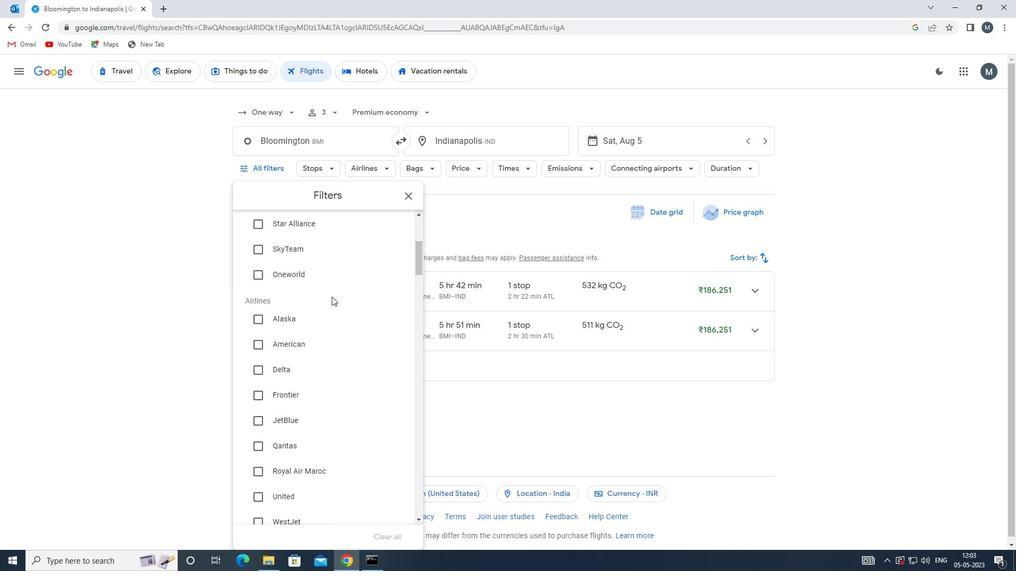 
Action: Mouse moved to (328, 368)
Screenshot: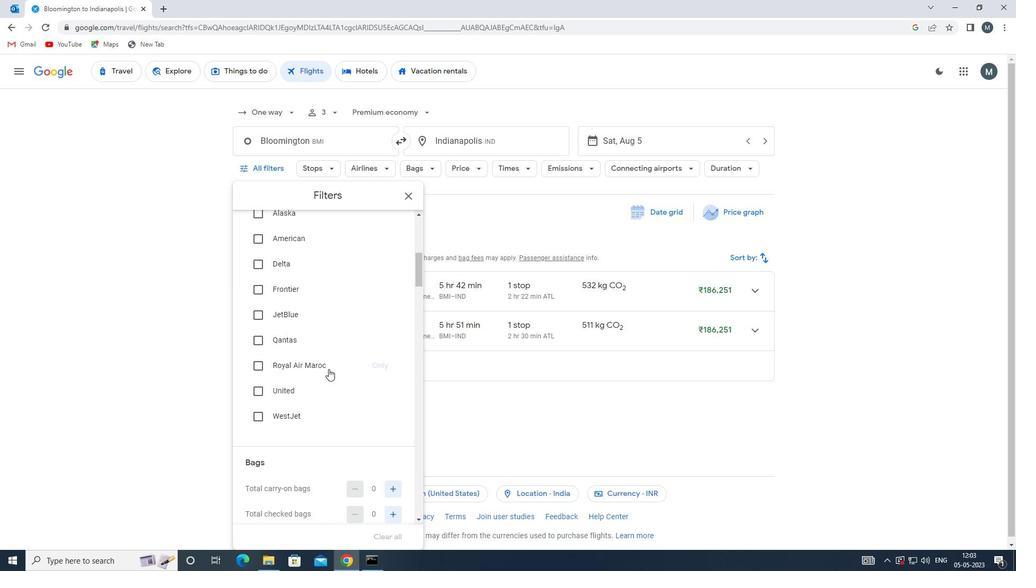 
Action: Mouse pressed left at (328, 368)
Screenshot: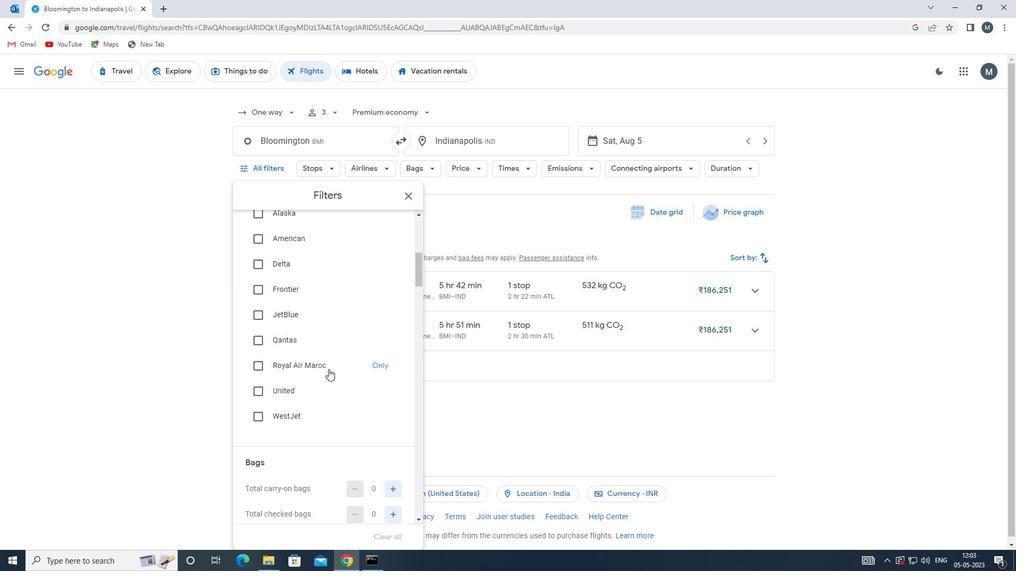 
Action: Mouse moved to (321, 344)
Screenshot: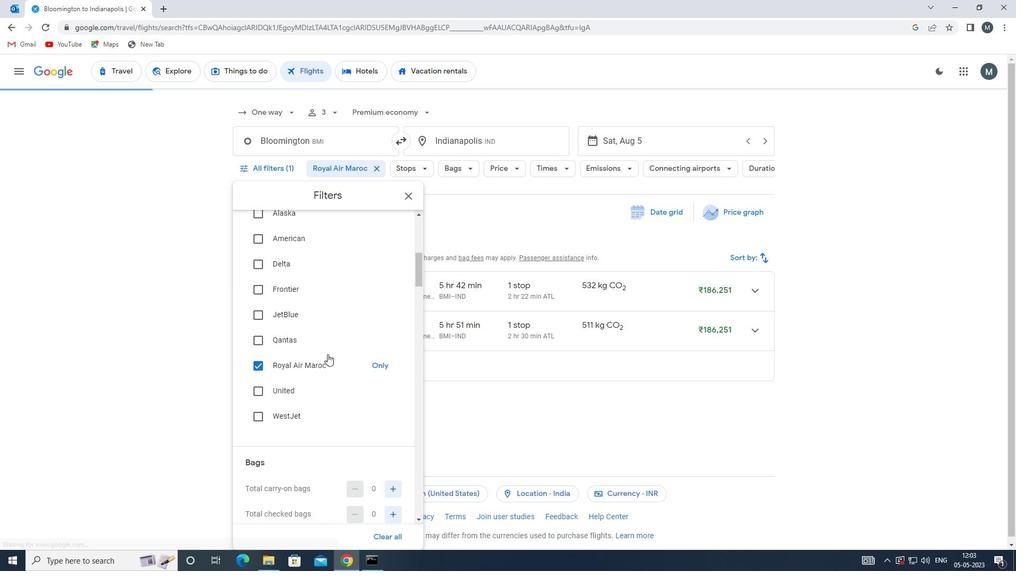 
Action: Mouse scrolled (321, 343) with delta (0, 0)
Screenshot: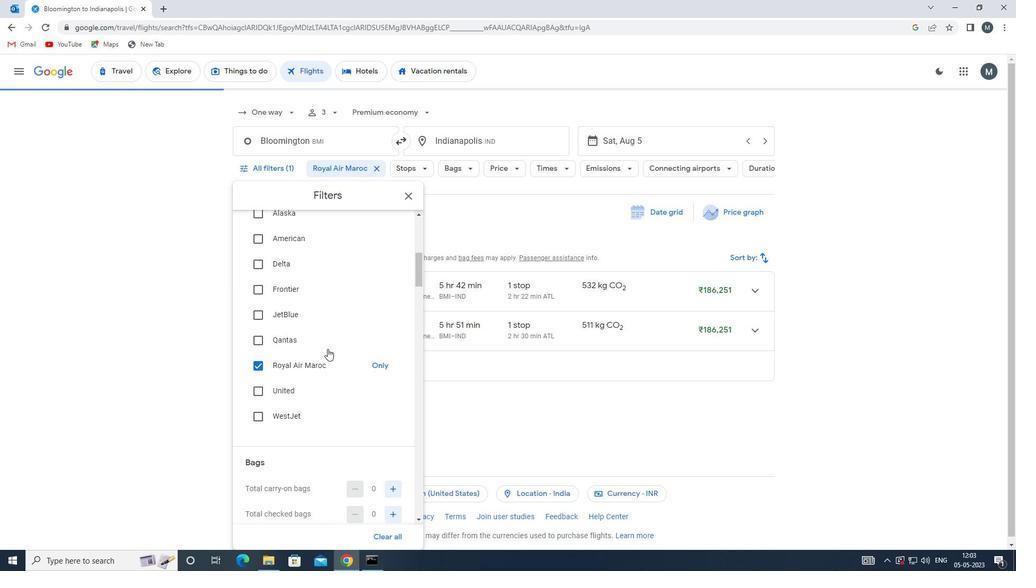 
Action: Mouse moved to (319, 344)
Screenshot: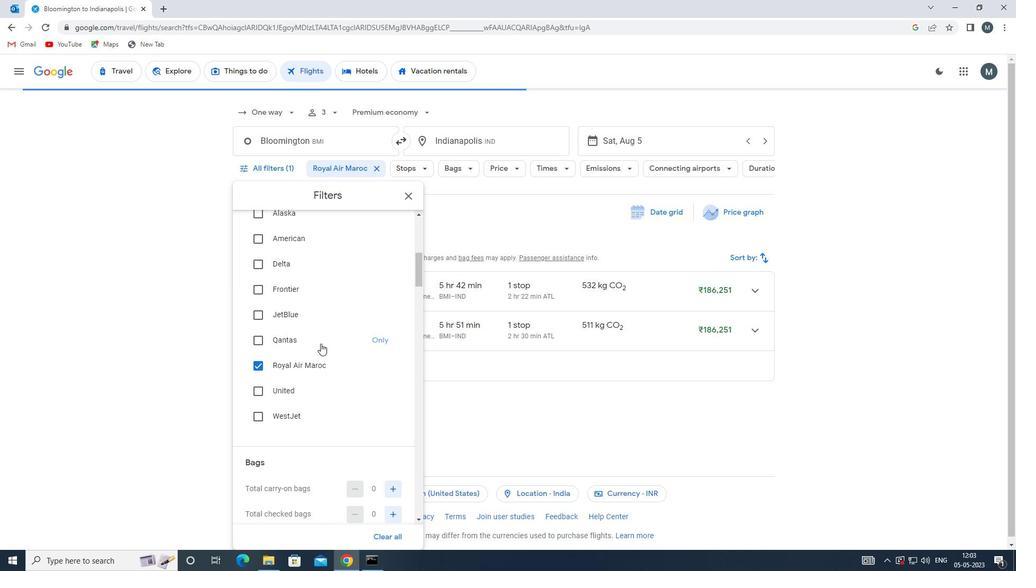 
Action: Mouse scrolled (319, 343) with delta (0, 0)
Screenshot: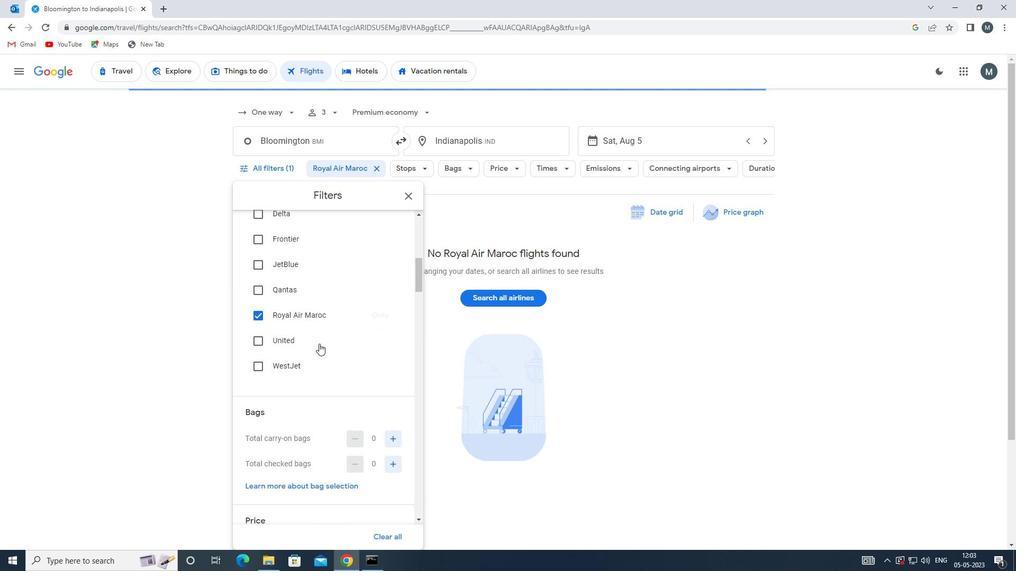 
Action: Mouse moved to (318, 344)
Screenshot: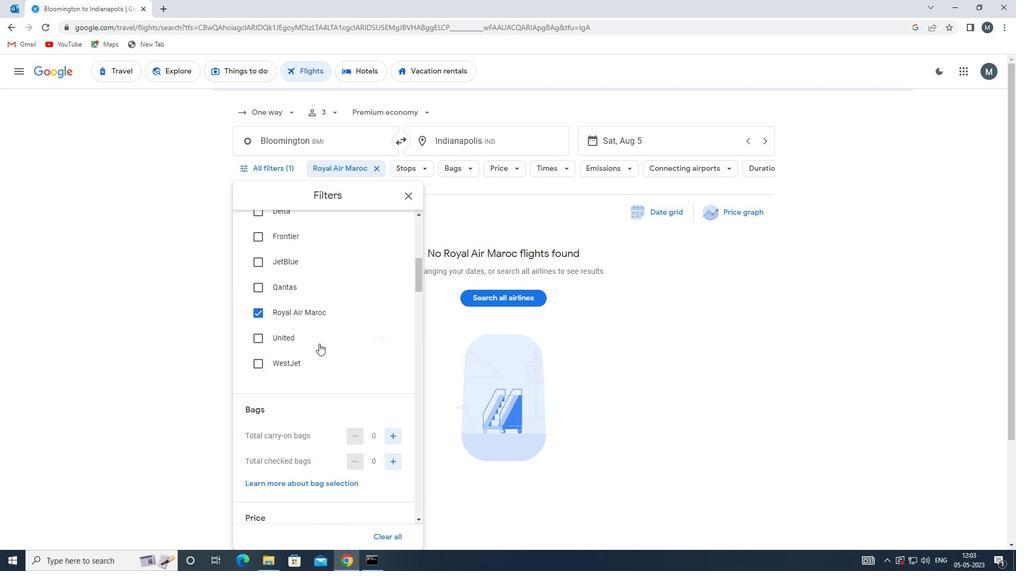 
Action: Mouse scrolled (318, 344) with delta (0, 0)
Screenshot: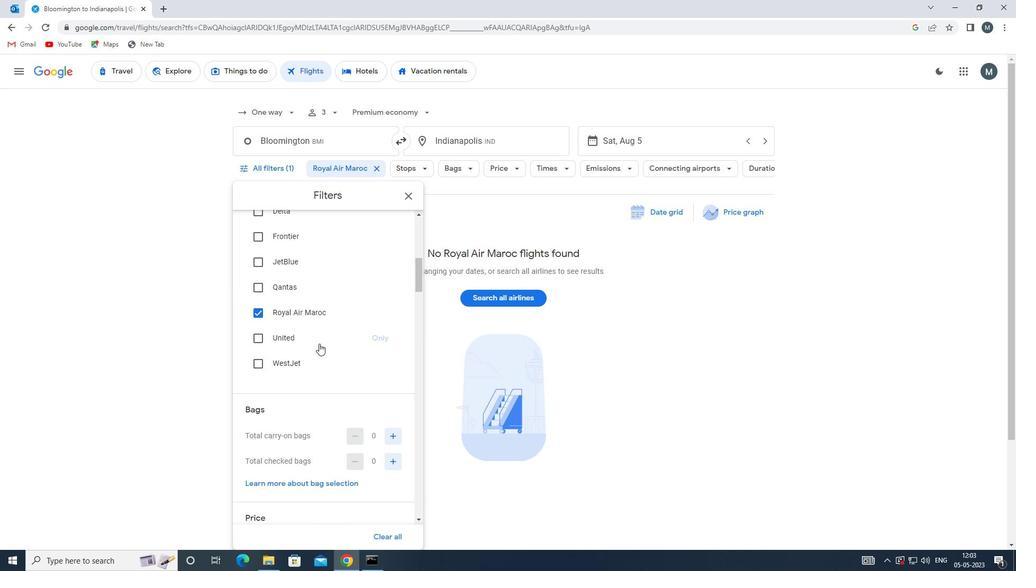 
Action: Mouse moved to (394, 331)
Screenshot: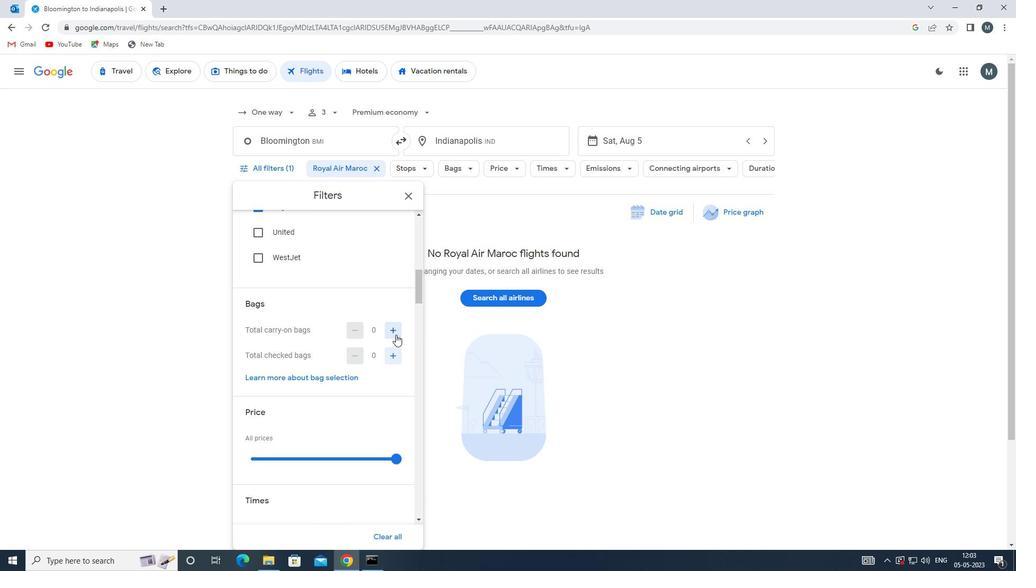 
Action: Mouse pressed left at (394, 331)
Screenshot: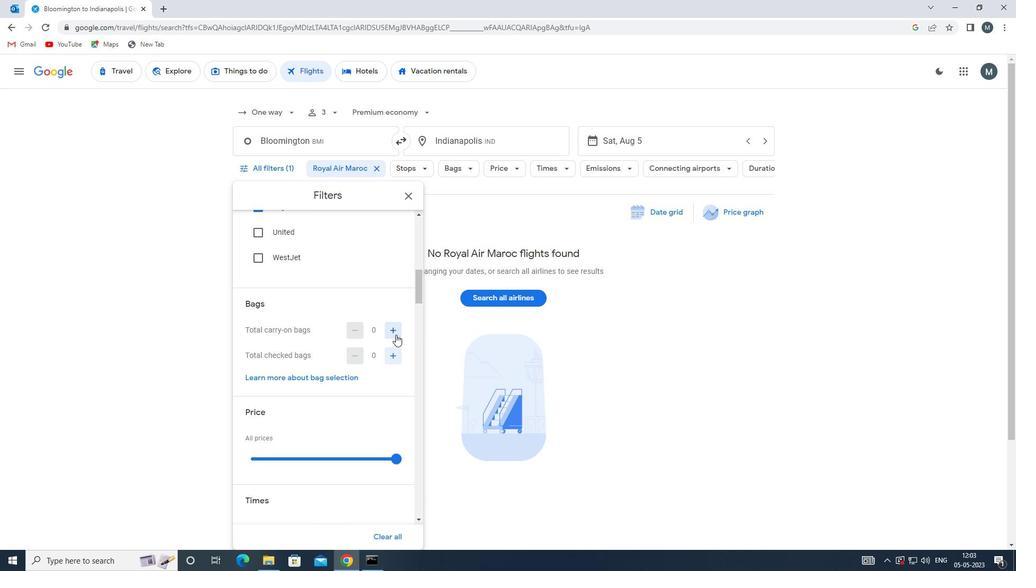 
Action: Mouse moved to (394, 331)
Screenshot: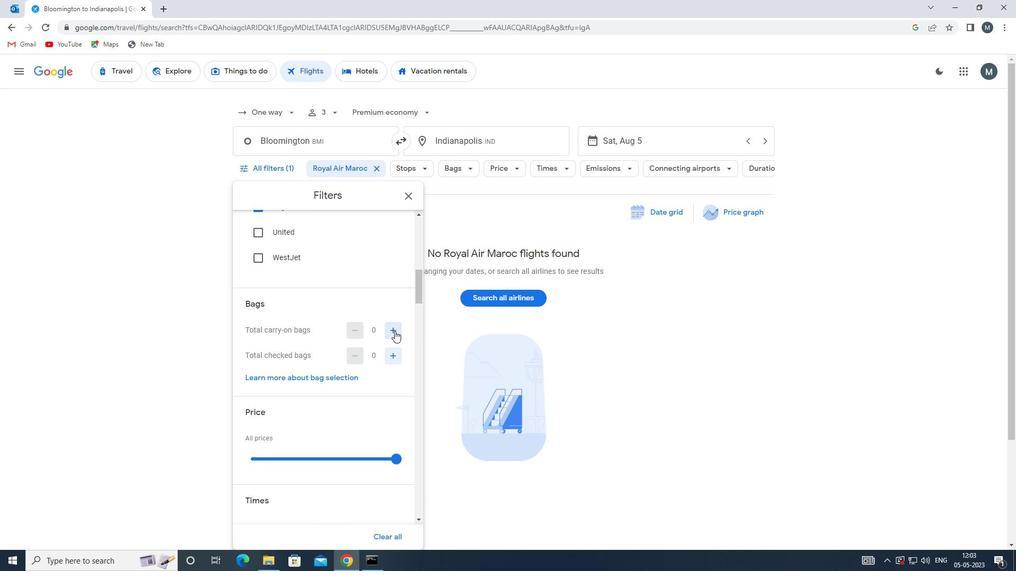 
Action: Mouse pressed left at (394, 331)
Screenshot: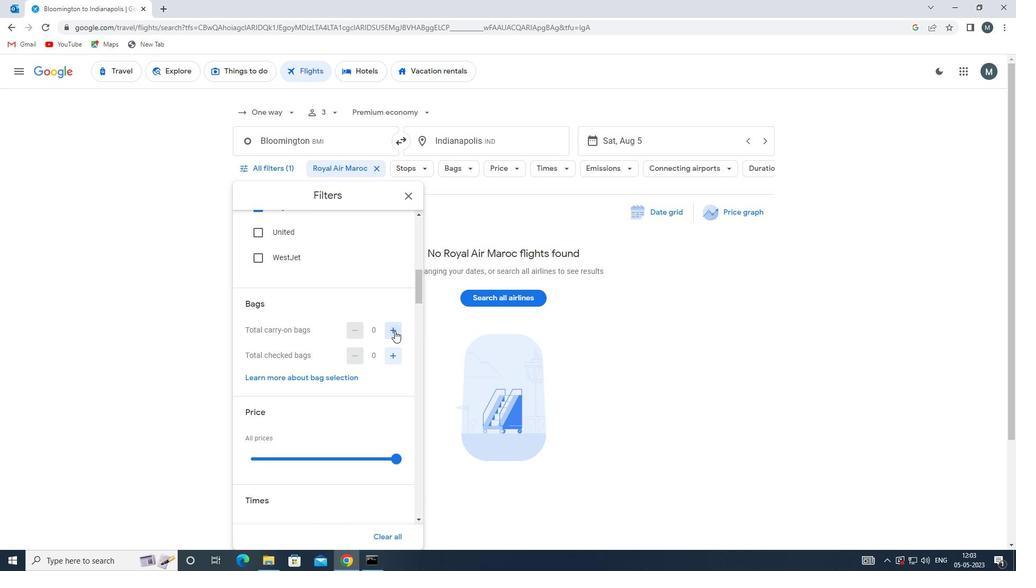 
Action: Mouse moved to (392, 358)
Screenshot: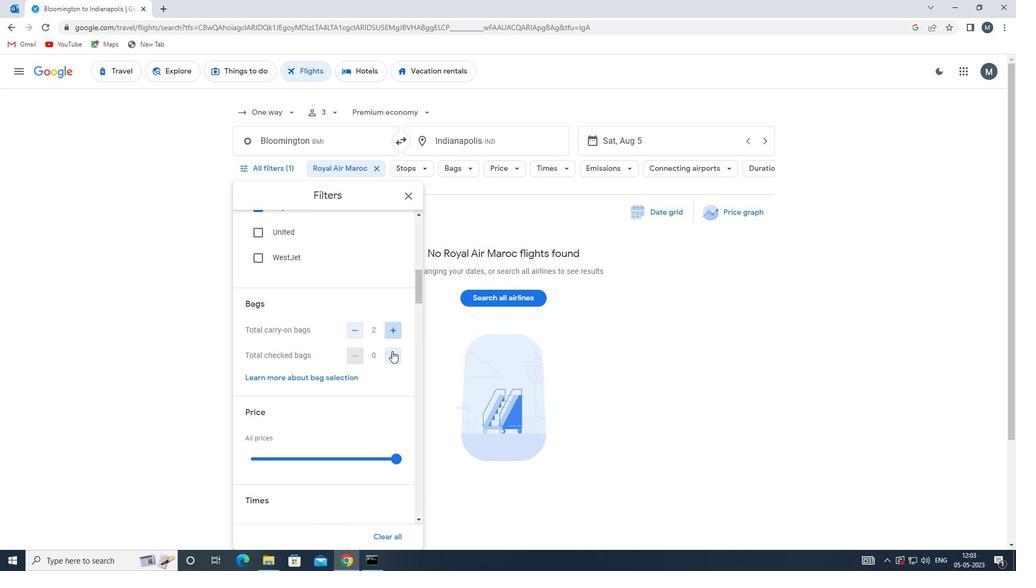 
Action: Mouse pressed left at (392, 358)
Screenshot: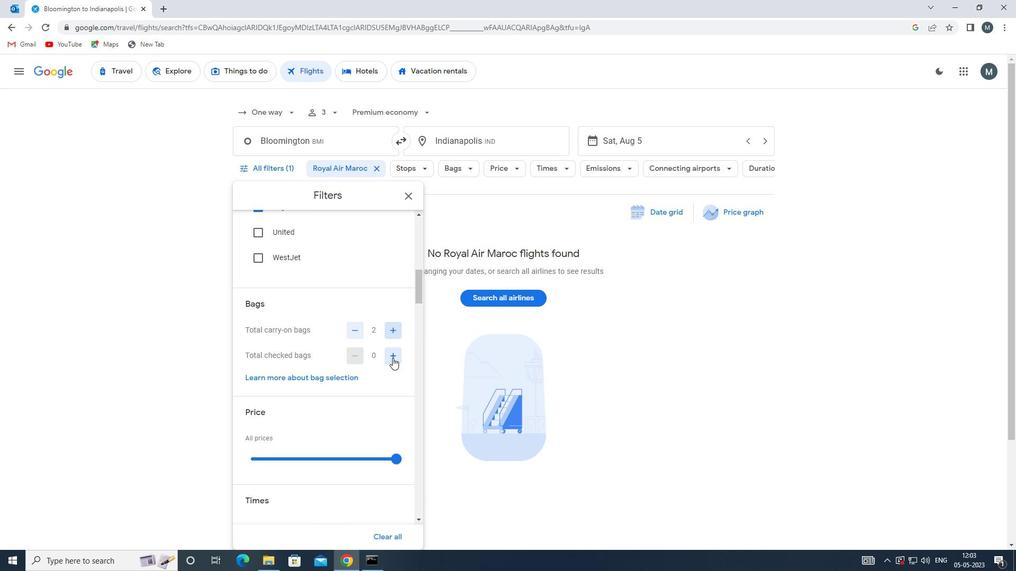 
Action: Mouse moved to (392, 358)
Screenshot: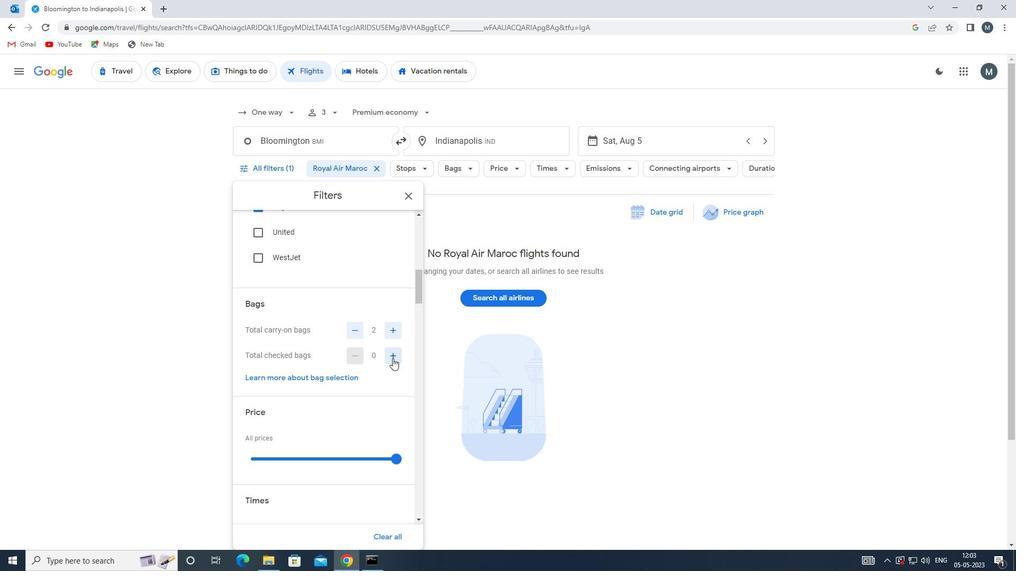 
Action: Mouse pressed left at (392, 358)
Screenshot: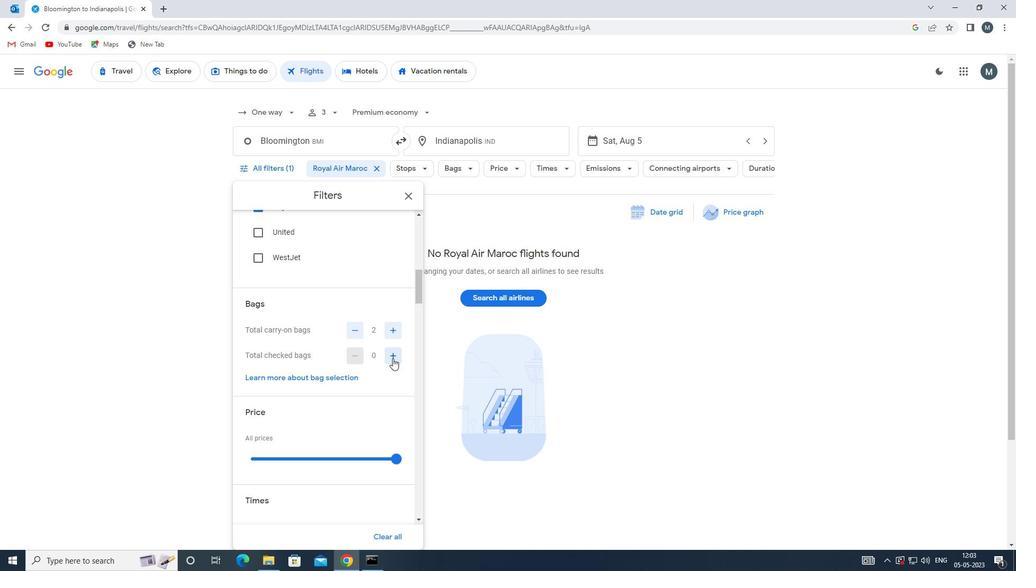 
Action: Mouse pressed left at (392, 358)
Screenshot: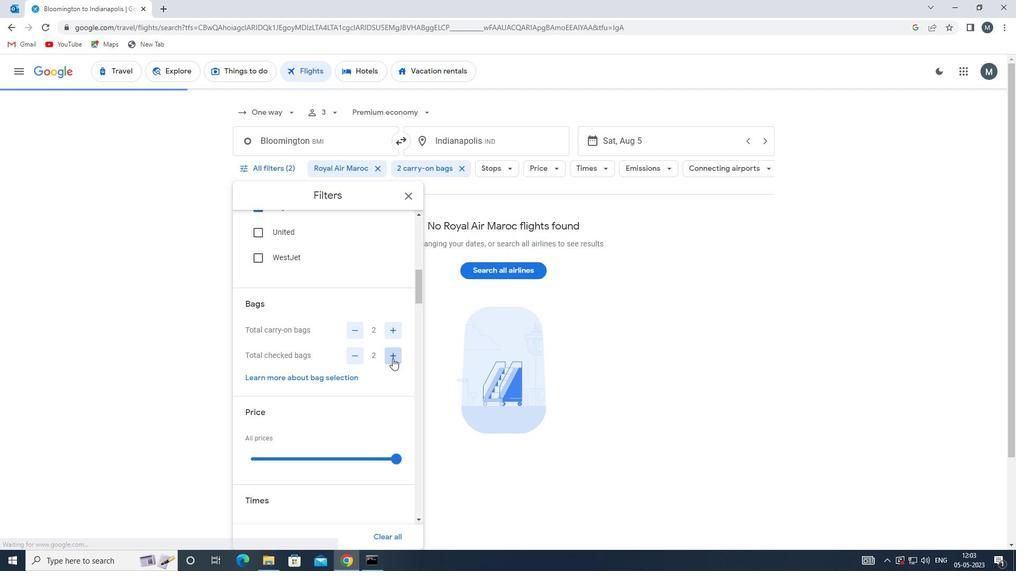 
Action: Mouse pressed left at (392, 358)
Screenshot: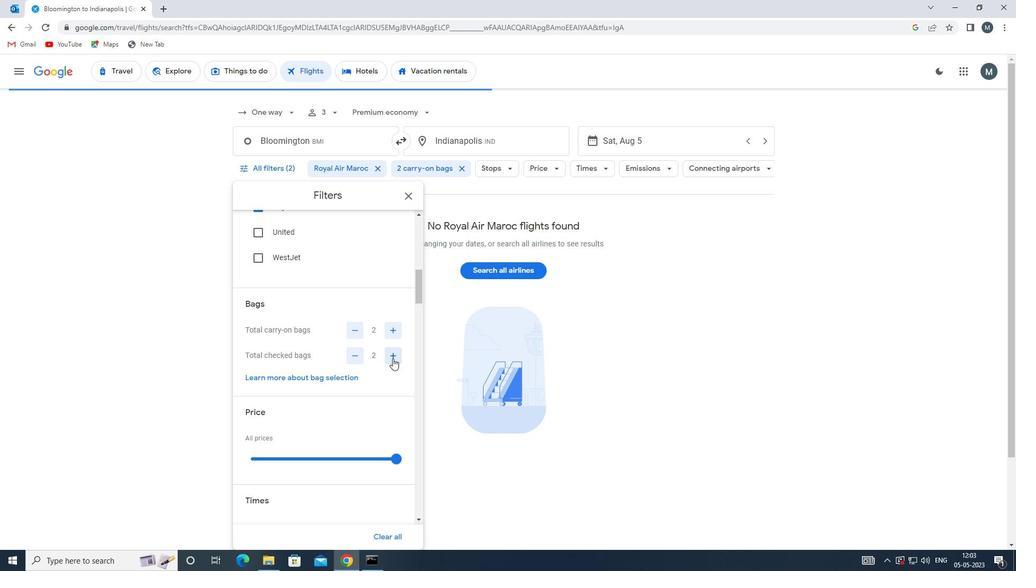 
Action: Mouse pressed left at (392, 358)
Screenshot: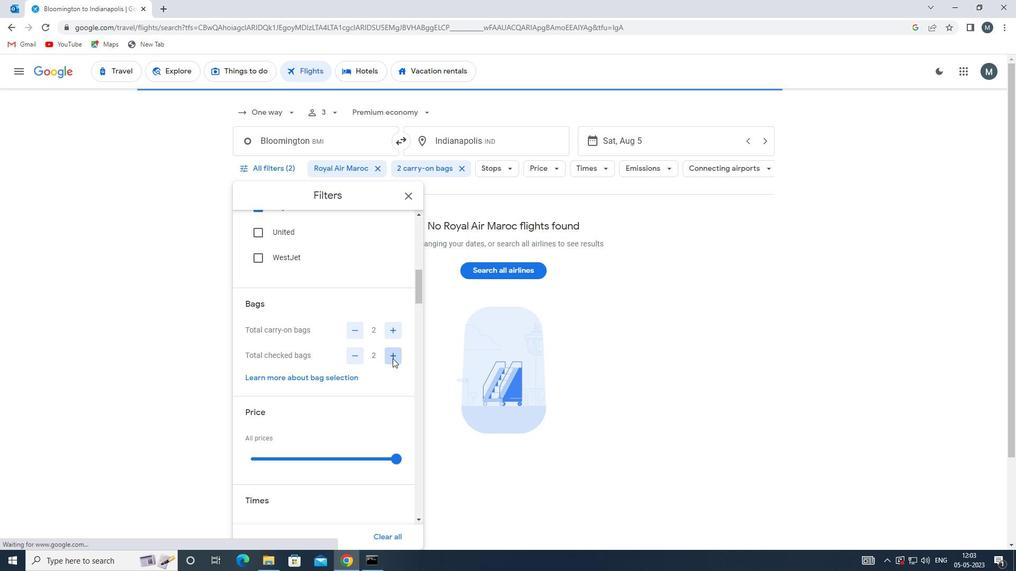 
Action: Mouse pressed left at (392, 358)
Screenshot: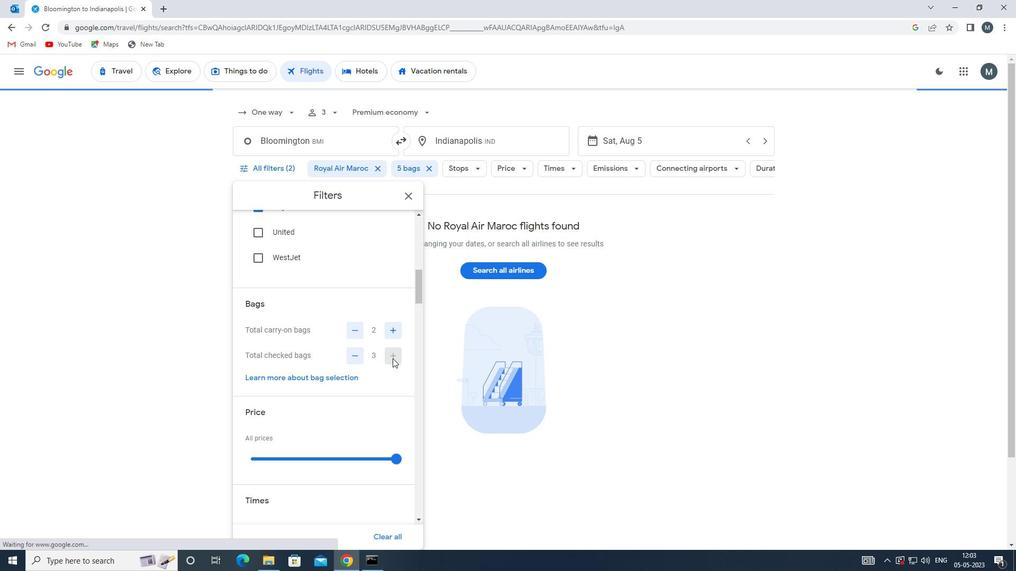 
Action: Mouse moved to (317, 336)
Screenshot: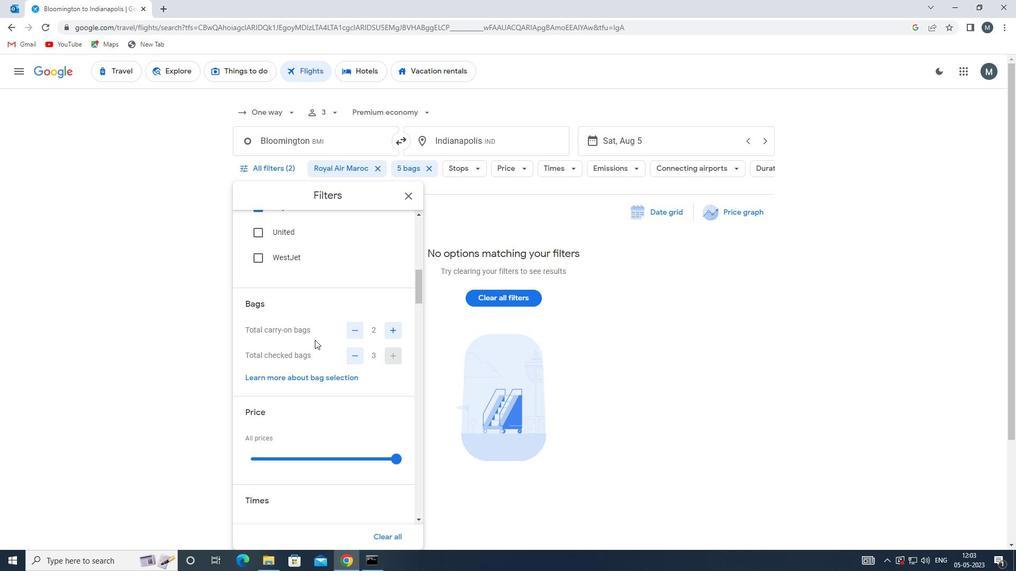 
Action: Mouse scrolled (317, 335) with delta (0, 0)
Screenshot: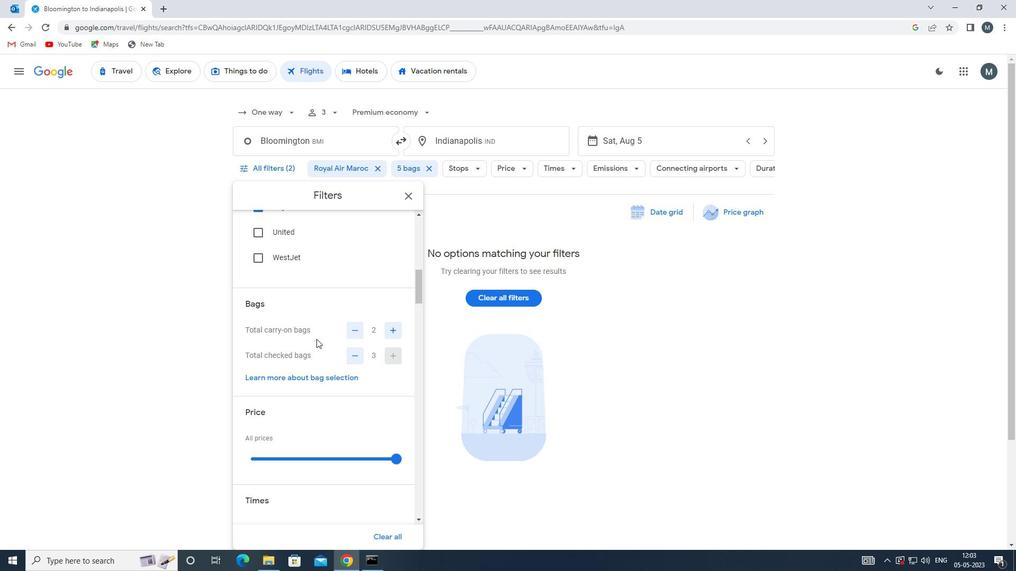 
Action: Mouse moved to (317, 336)
Screenshot: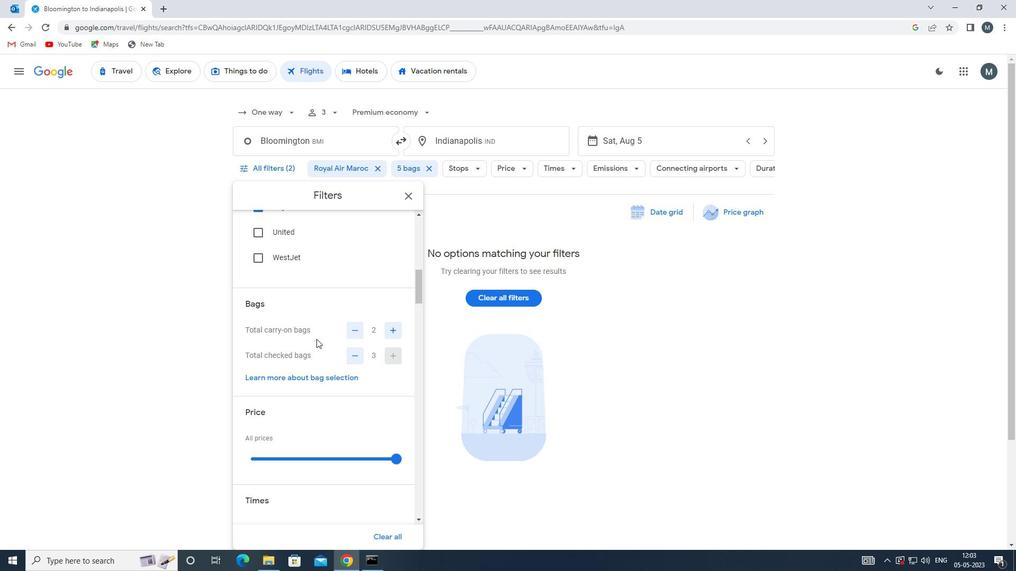 
Action: Mouse scrolled (317, 335) with delta (0, 0)
Screenshot: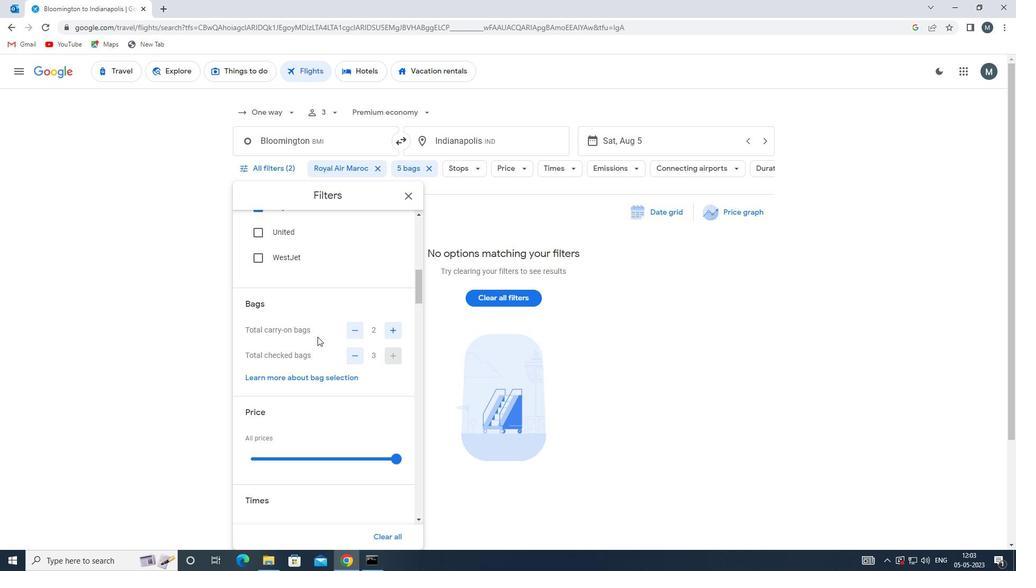 
Action: Mouse moved to (316, 337)
Screenshot: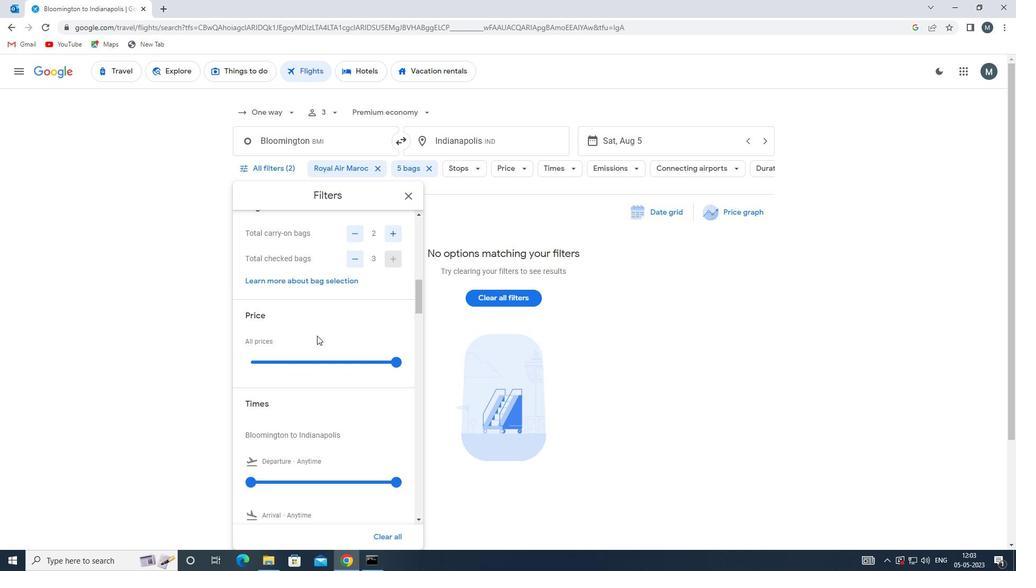 
Action: Mouse scrolled (316, 336) with delta (0, 0)
Screenshot: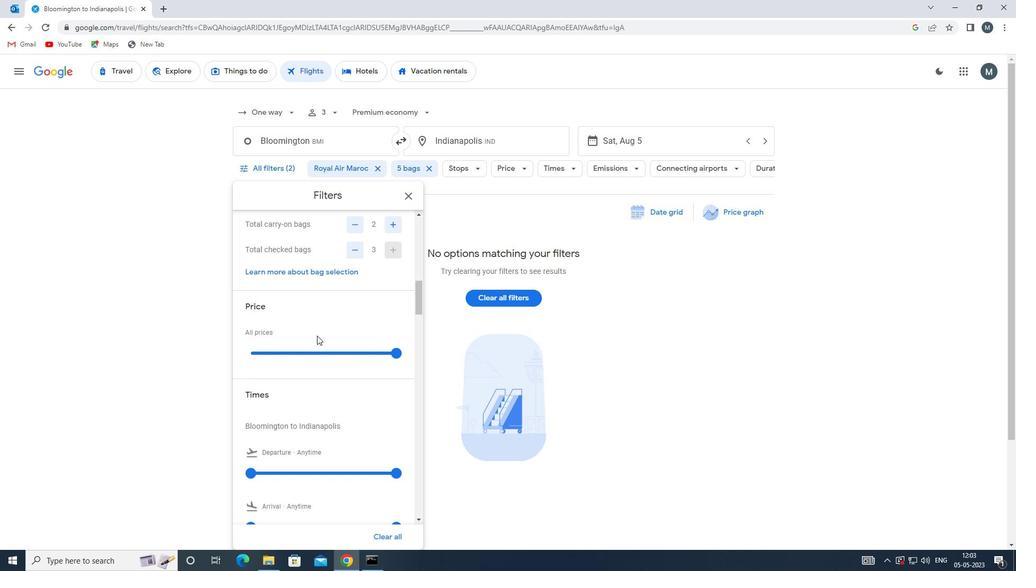 
Action: Mouse moved to (313, 337)
Screenshot: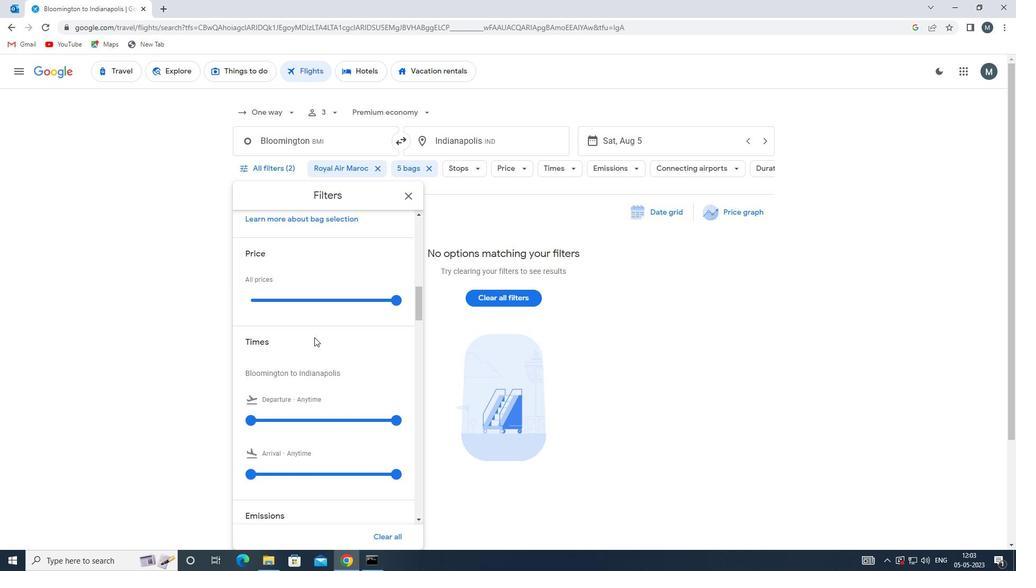 
Action: Mouse scrolled (313, 337) with delta (0, 0)
Screenshot: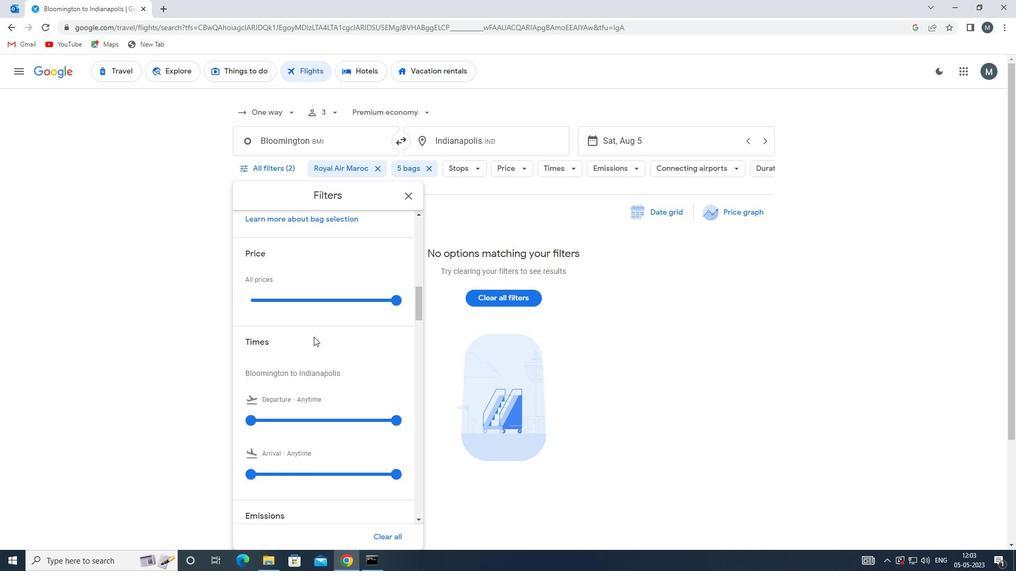 
Action: Mouse moved to (365, 281)
Screenshot: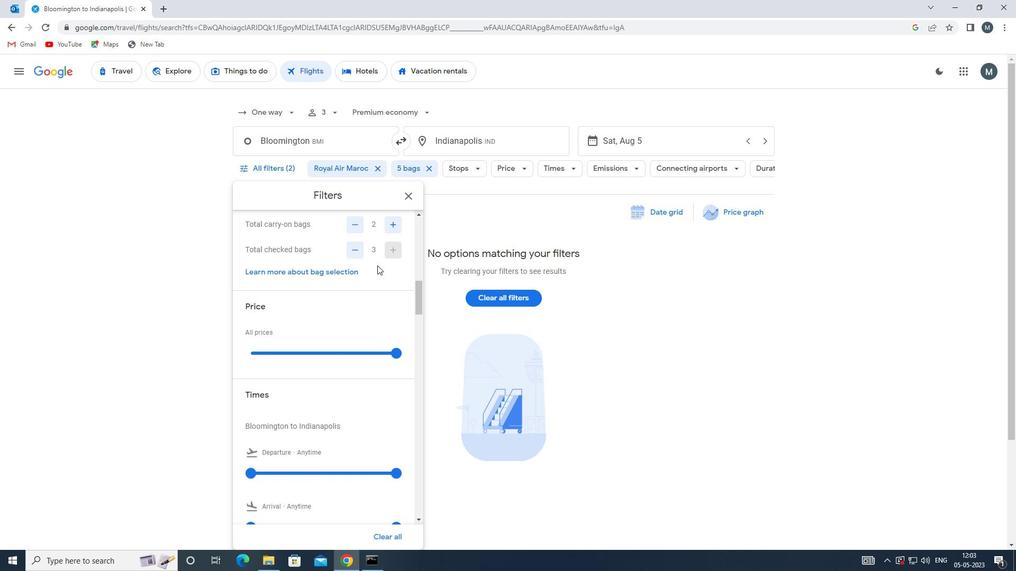 
Action: Mouse scrolled (365, 282) with delta (0, 0)
Screenshot: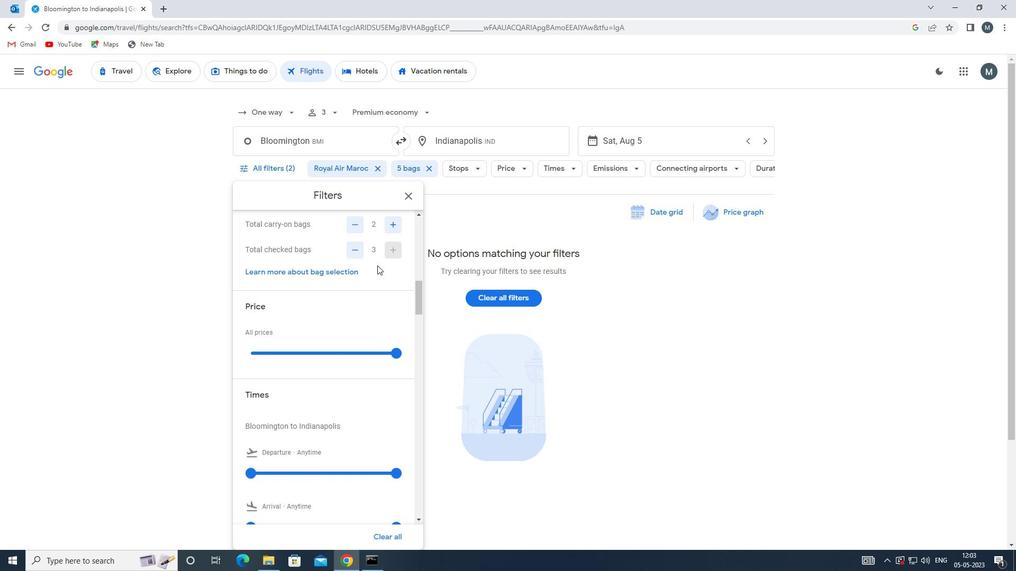 
Action: Mouse moved to (351, 318)
Screenshot: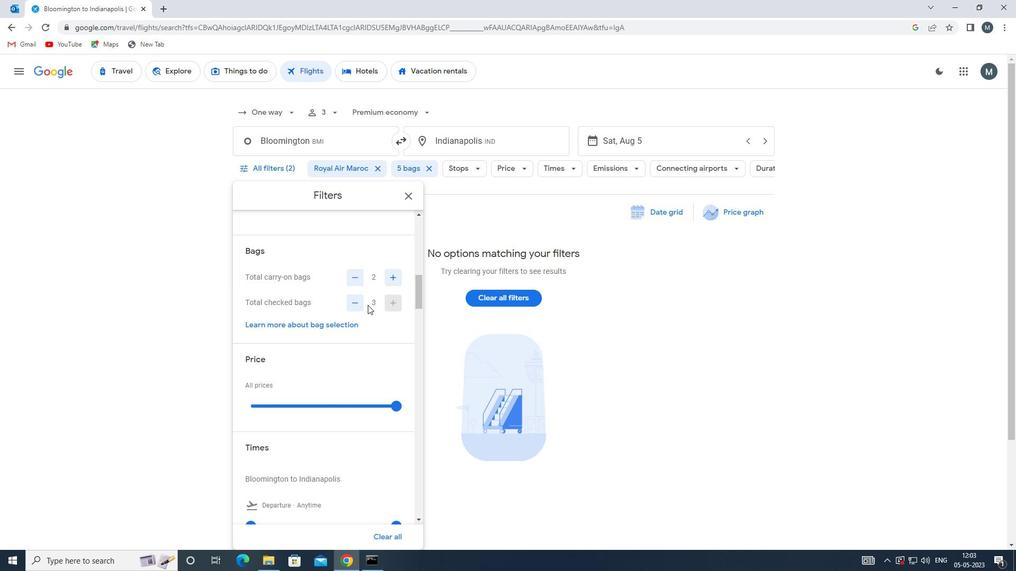 
Action: Mouse scrolled (351, 317) with delta (0, 0)
Screenshot: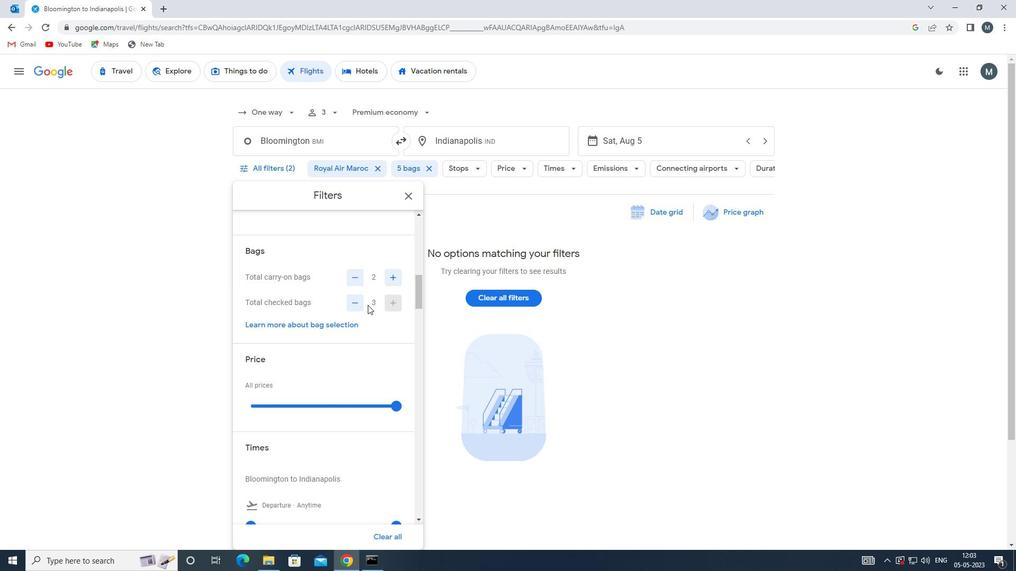
Action: Mouse moved to (302, 351)
Screenshot: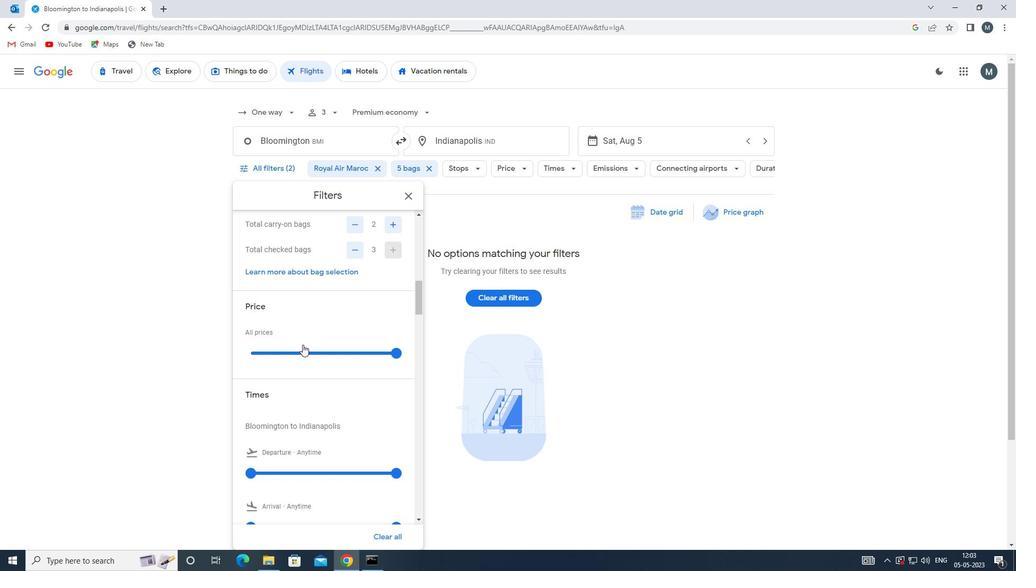 
Action: Mouse pressed left at (302, 351)
Screenshot: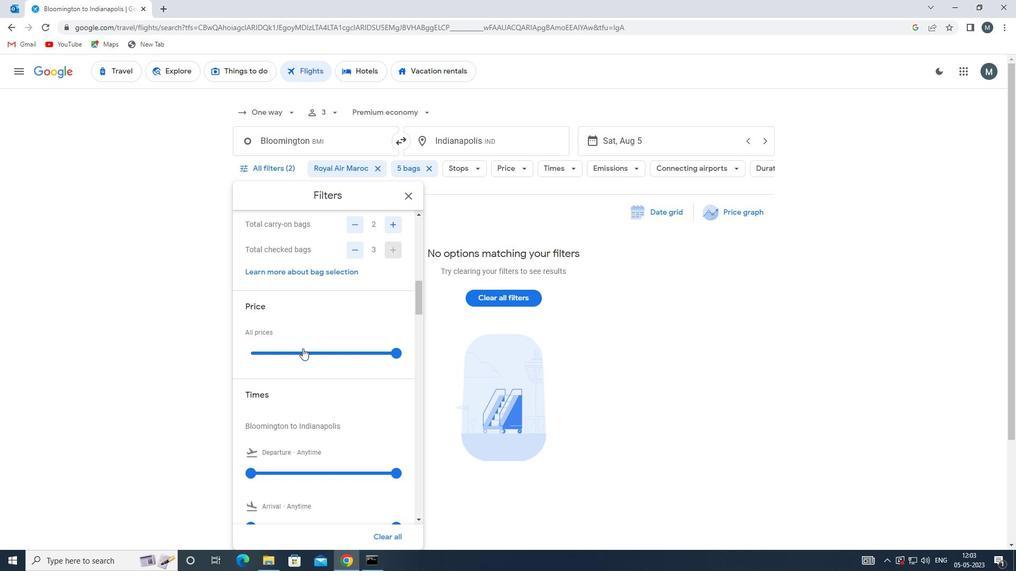 
Action: Mouse moved to (302, 352)
Screenshot: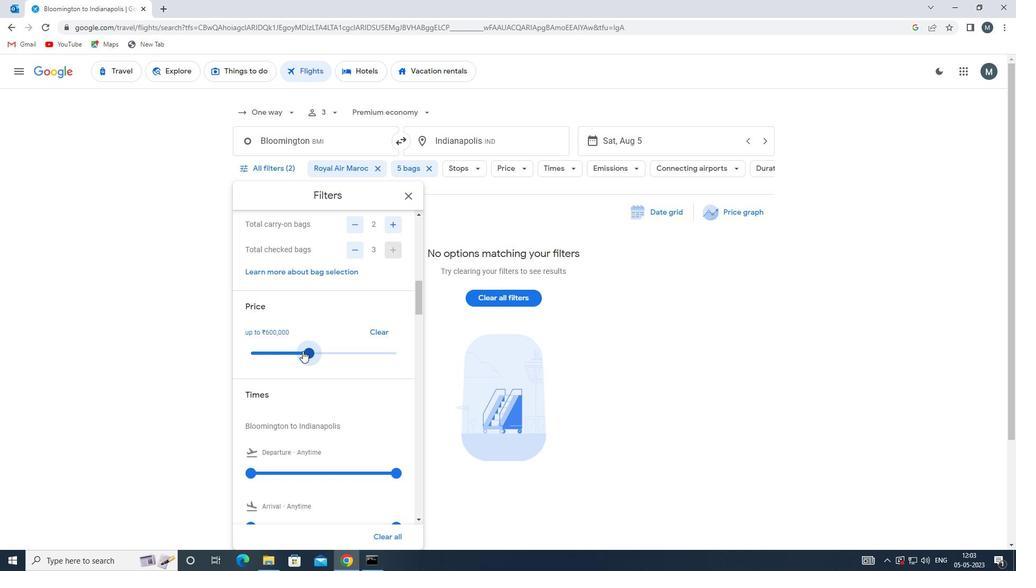 
Action: Mouse pressed left at (302, 352)
Screenshot: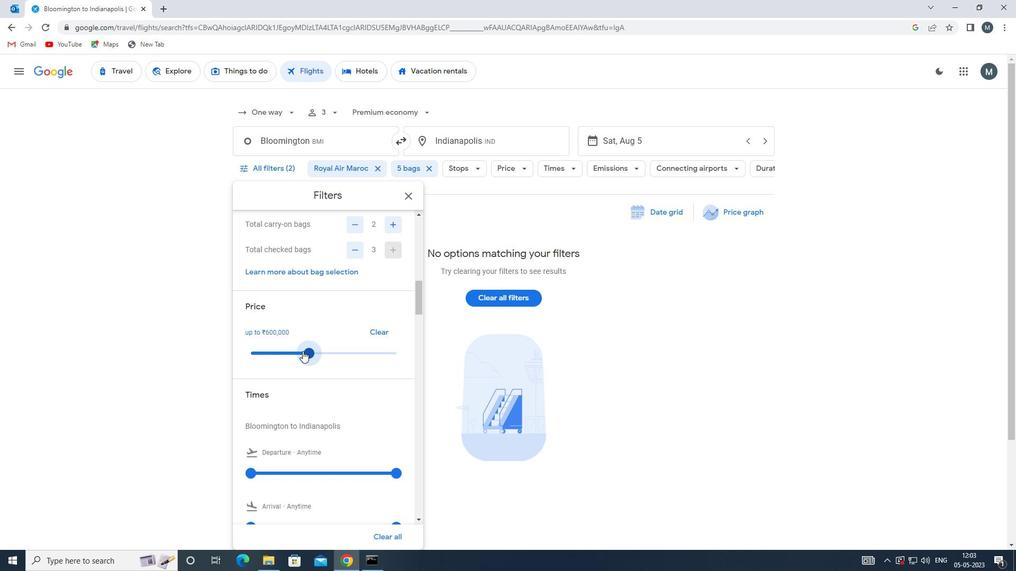 
Action: Mouse moved to (310, 322)
Screenshot: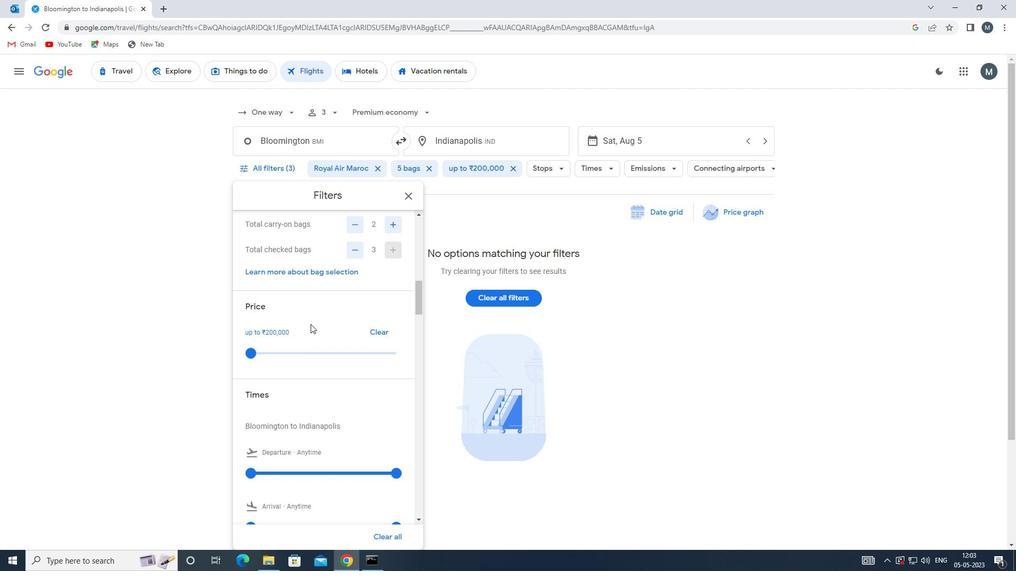 
Action: Mouse scrolled (310, 322) with delta (0, 0)
Screenshot: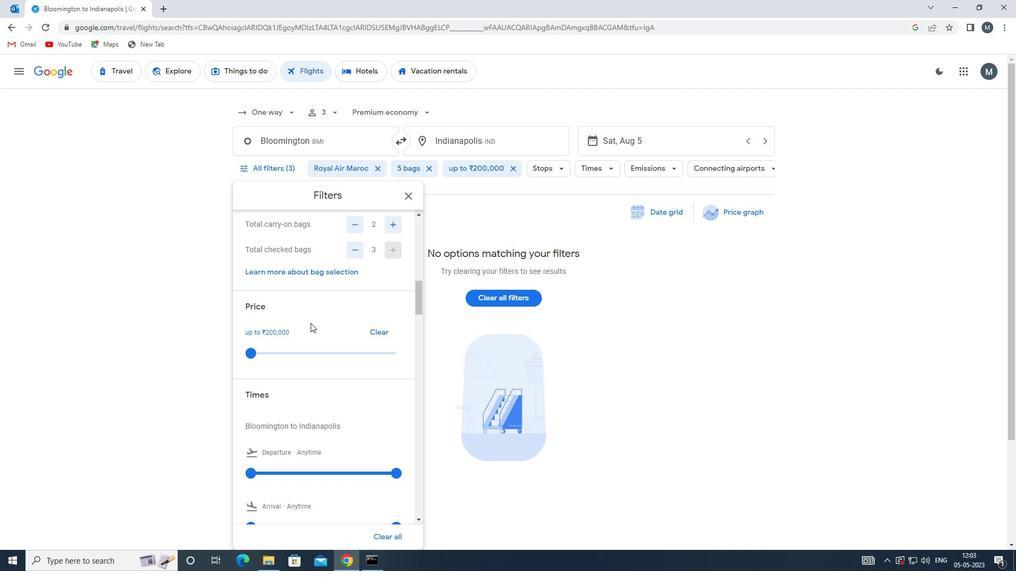 
Action: Mouse moved to (308, 324)
Screenshot: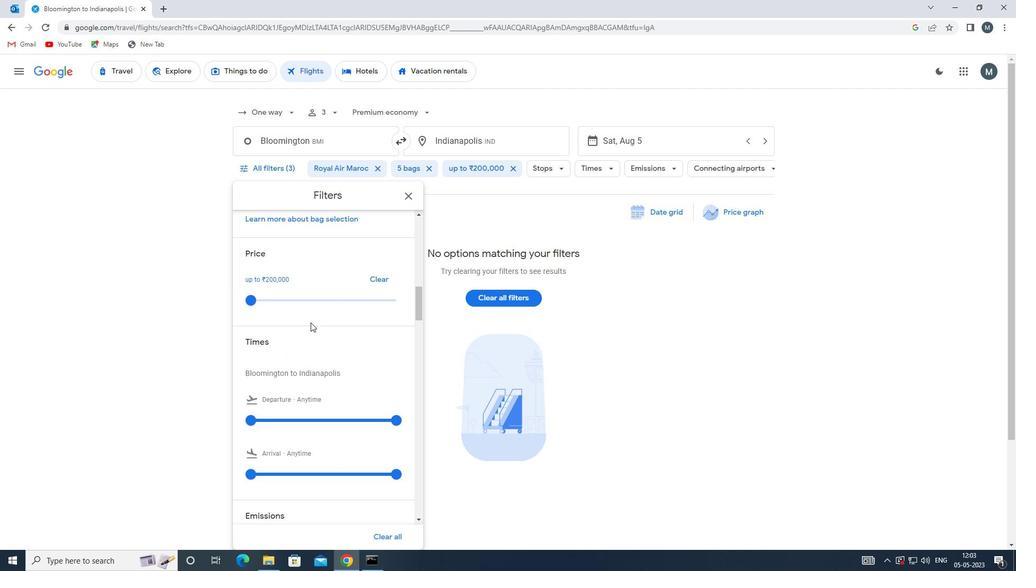 
Action: Mouse scrolled (308, 324) with delta (0, 0)
Screenshot: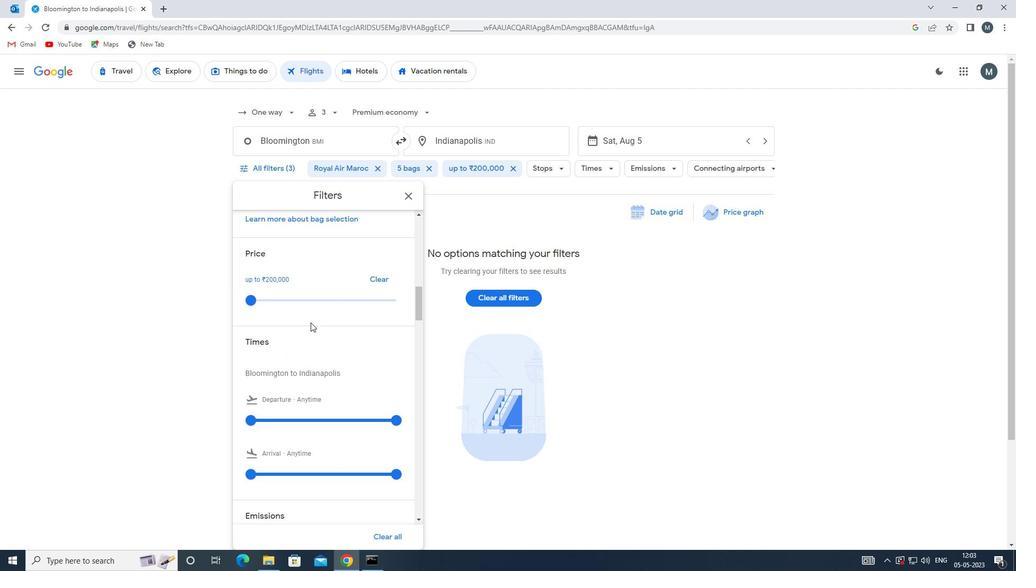 
Action: Mouse moved to (256, 370)
Screenshot: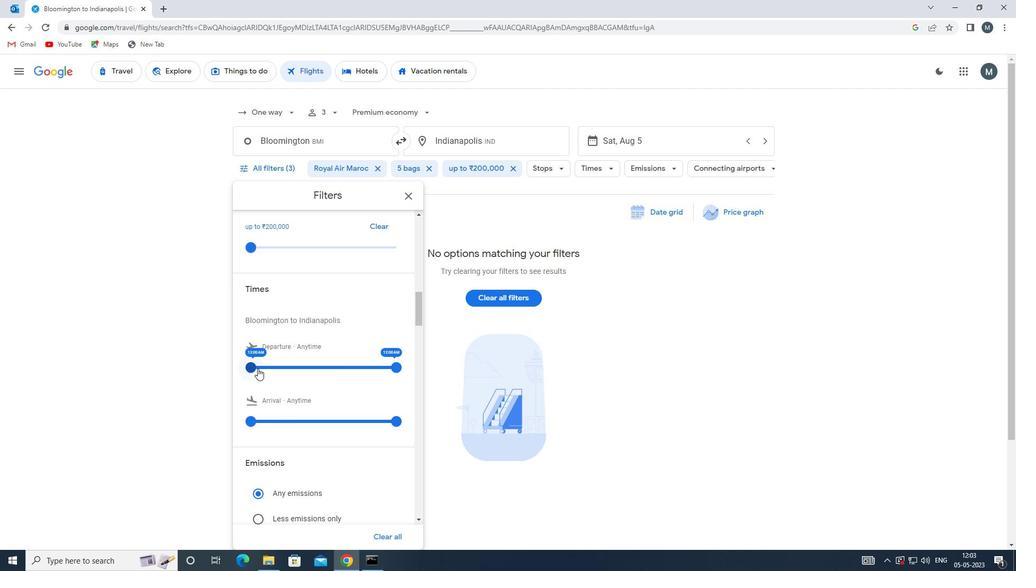 
Action: Mouse pressed left at (256, 370)
Screenshot: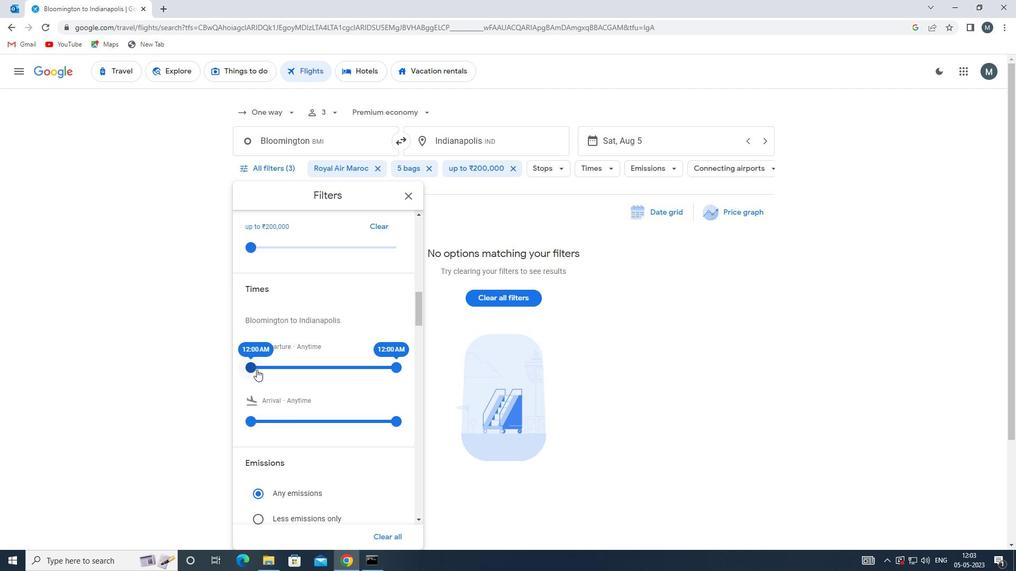 
Action: Mouse moved to (394, 365)
Screenshot: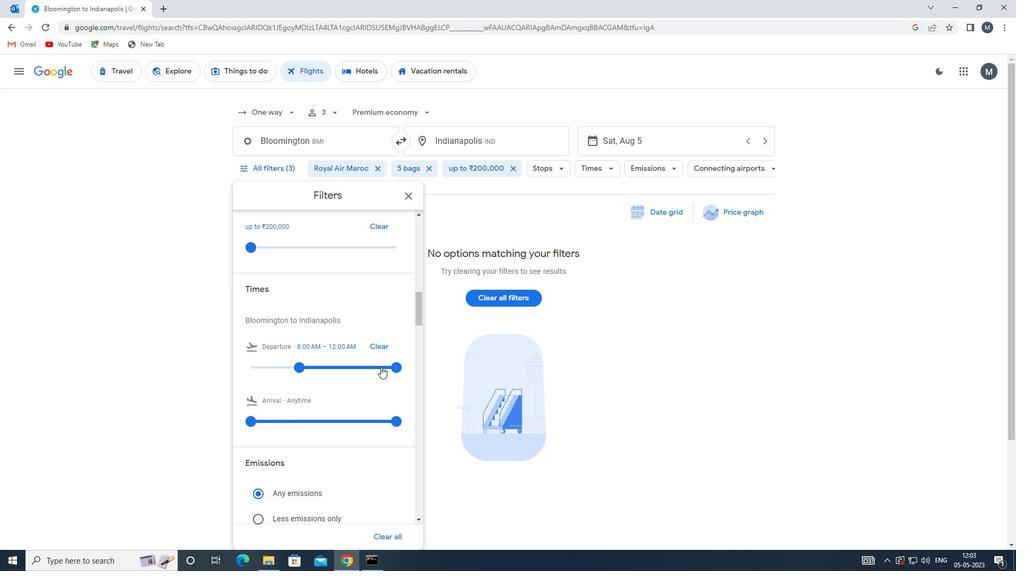 
Action: Mouse pressed left at (394, 365)
Screenshot: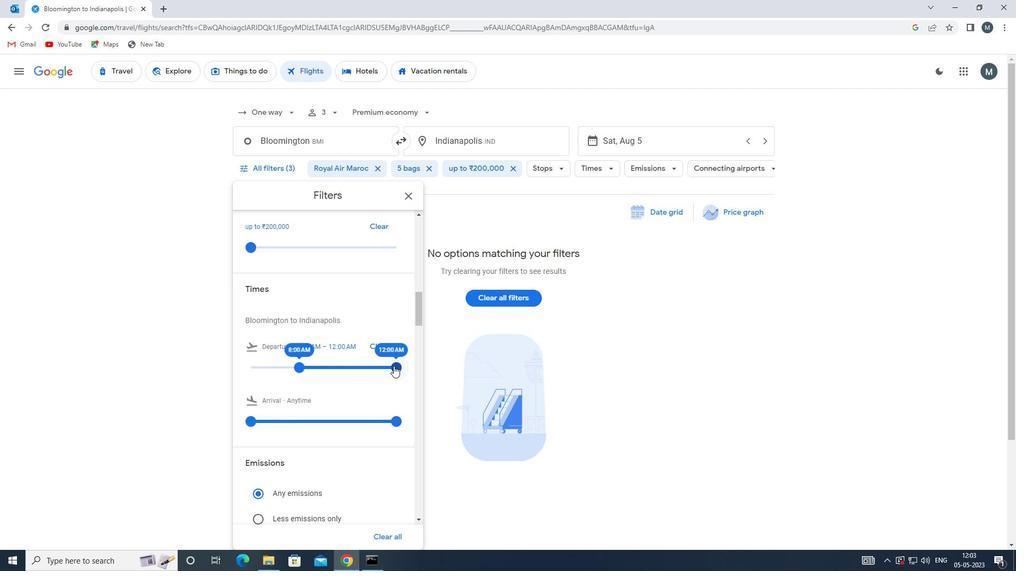 
Action: Mouse moved to (329, 320)
Screenshot: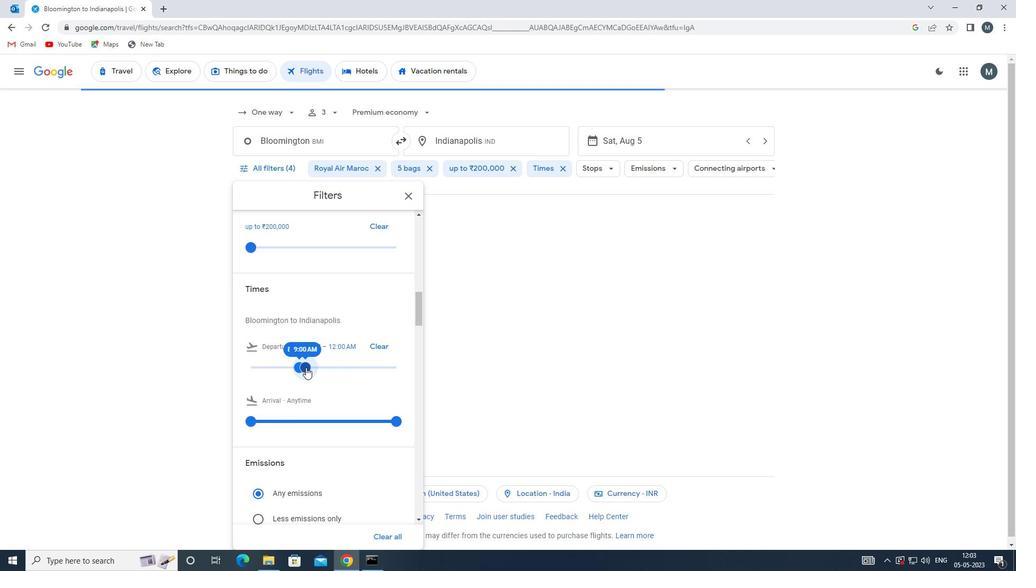
Action: Mouse scrolled (329, 319) with delta (0, 0)
Screenshot: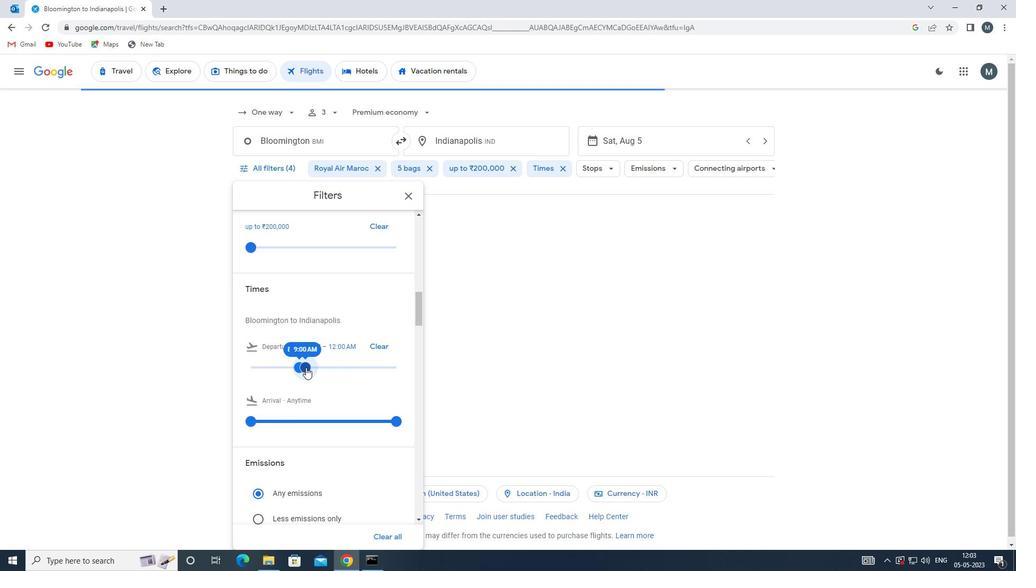 
Action: Mouse scrolled (329, 319) with delta (0, 0)
Screenshot: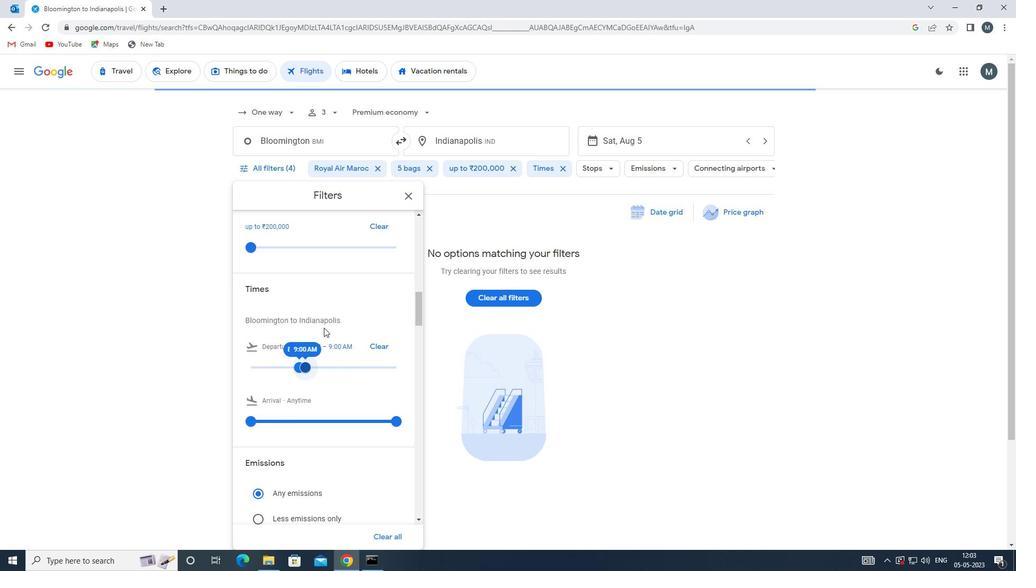 
Action: Mouse moved to (405, 200)
Screenshot: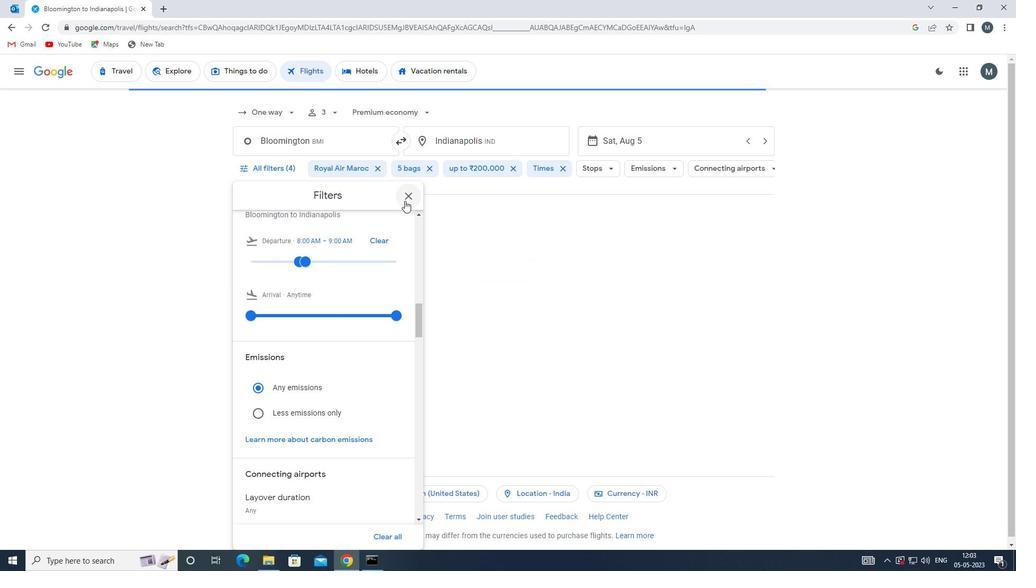 
Action: Mouse pressed left at (405, 200)
Screenshot: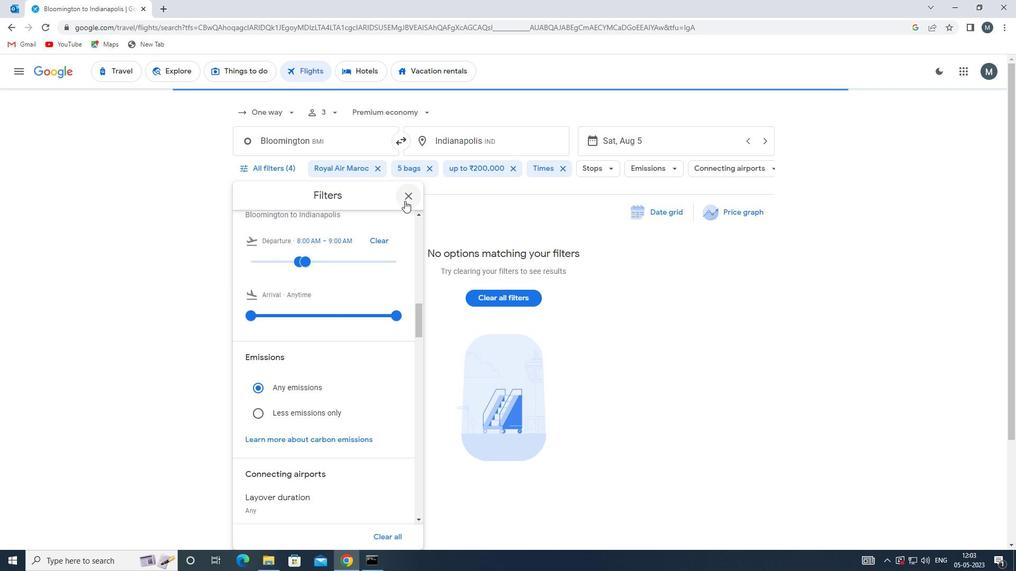 
